 Task: Add Attachment from computer to Card Card0000000401 in Board Board0000000101 in Workspace WS0000000034 in Trello. Add Cover Purple to Card Card0000000401 in Board Board0000000101 in Workspace WS0000000034 in Trello. Add "Move Card To …" Button titled Button0000000401 to "top" of the list "To Do" to Card Card0000000401 in Board Board0000000101 in Workspace WS0000000034 in Trello. Add Description DS0000000401 to Card Card0000000401 in Board Board0000000101 in Workspace WS0000000034 in Trello. Add Comment CM0000000401 to Card Card0000000401 in Board Board0000000101 in Workspace WS0000000034 in Trello
Action: Mouse moved to (521, 552)
Screenshot: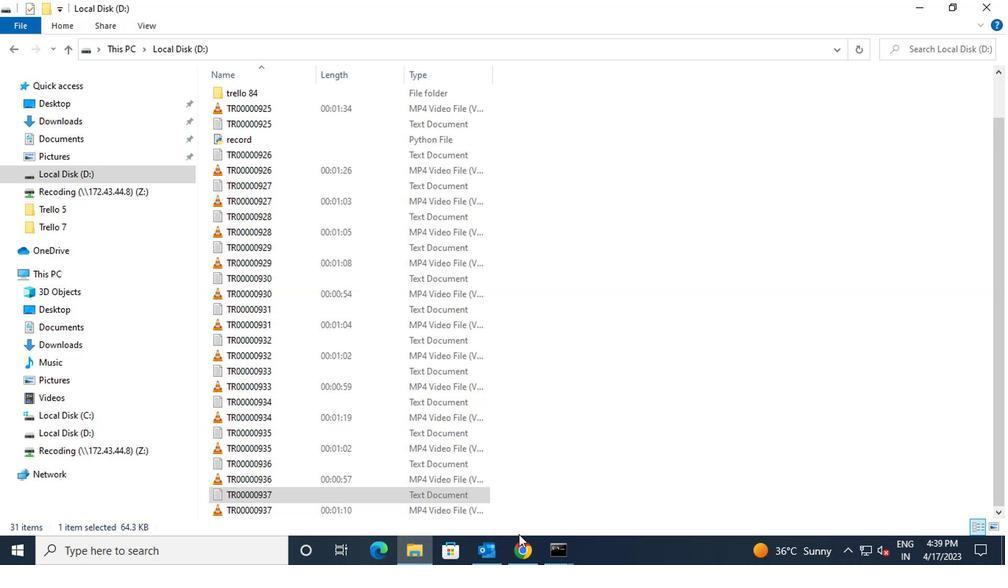 
Action: Mouse pressed left at (521, 552)
Screenshot: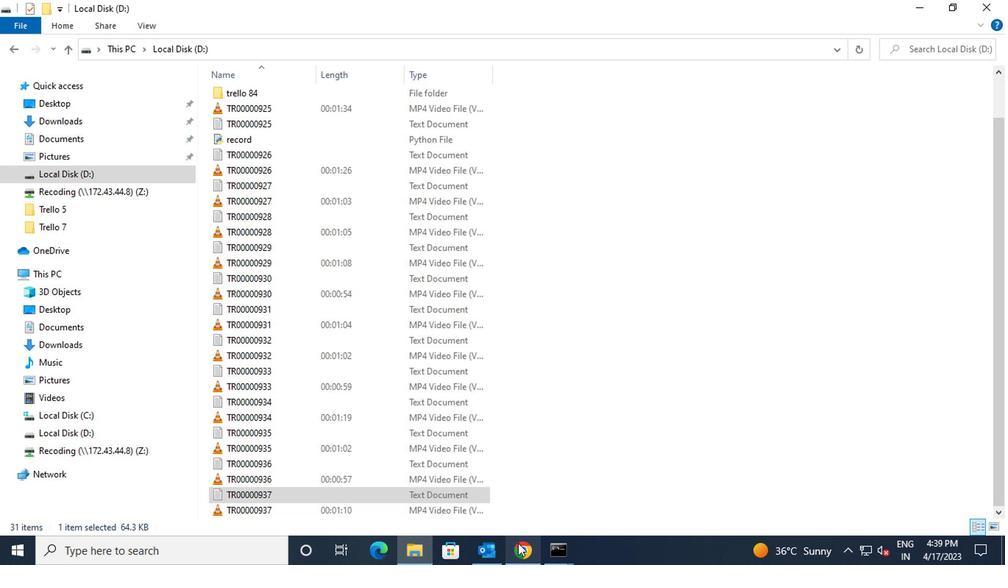 
Action: Mouse moved to (323, 225)
Screenshot: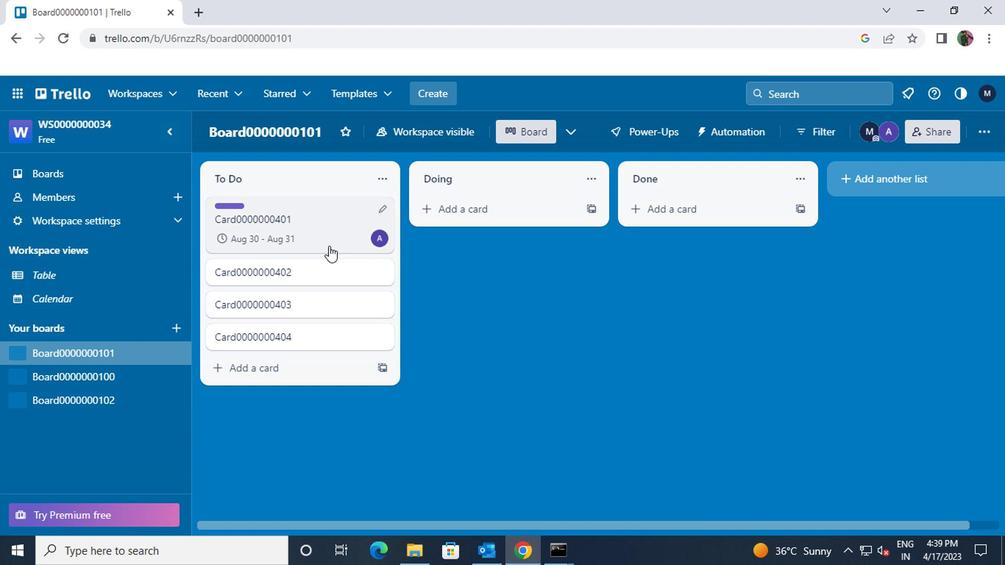
Action: Mouse pressed left at (323, 225)
Screenshot: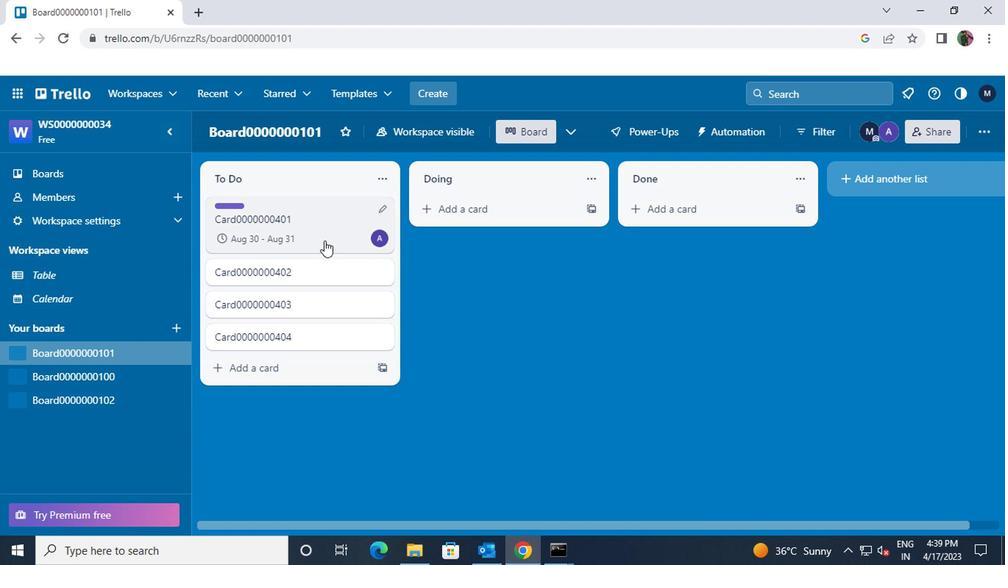 
Action: Mouse moved to (671, 329)
Screenshot: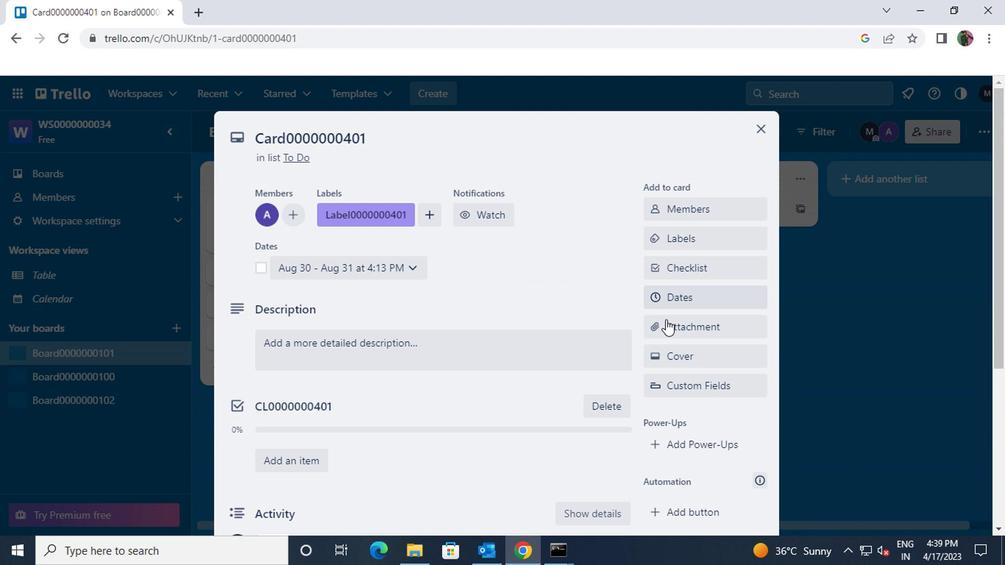 
Action: Mouse pressed left at (671, 329)
Screenshot: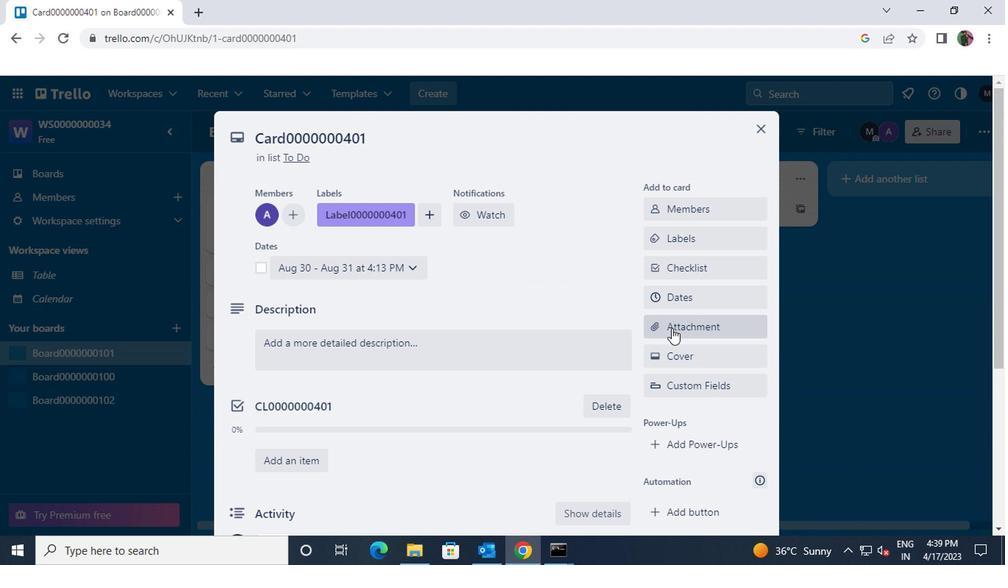 
Action: Mouse moved to (694, 153)
Screenshot: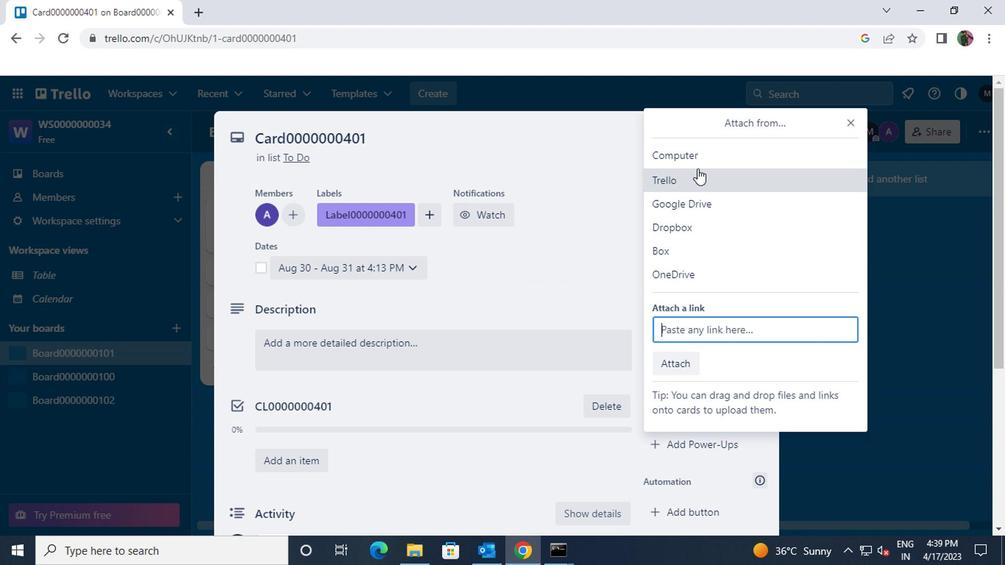 
Action: Mouse pressed left at (694, 153)
Screenshot: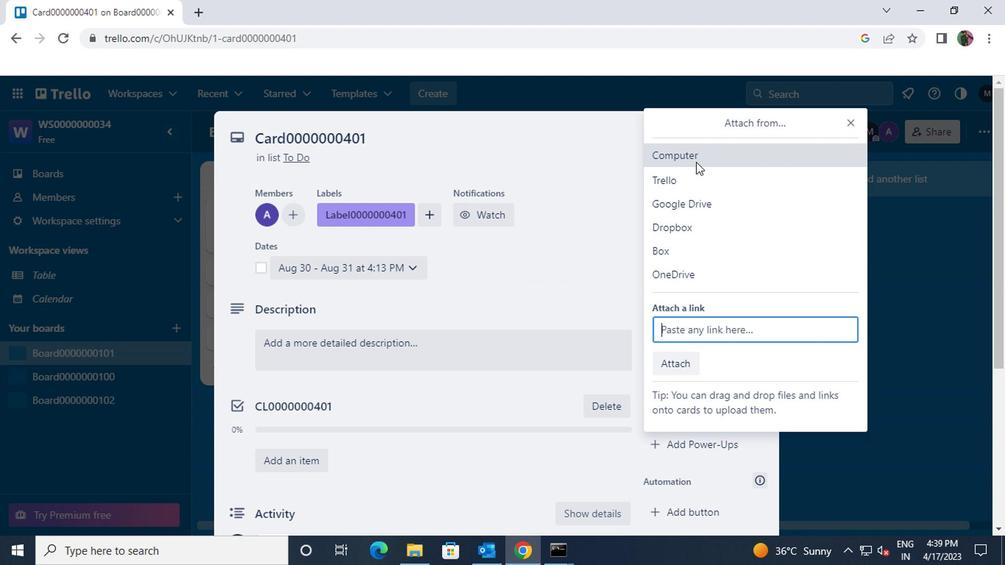 
Action: Mouse moved to (434, 150)
Screenshot: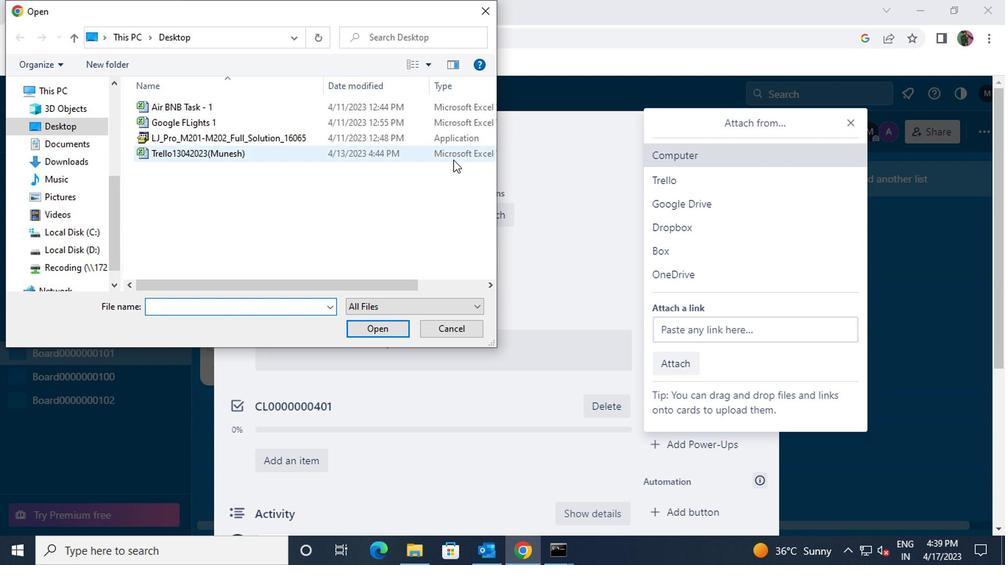 
Action: Mouse pressed left at (434, 150)
Screenshot: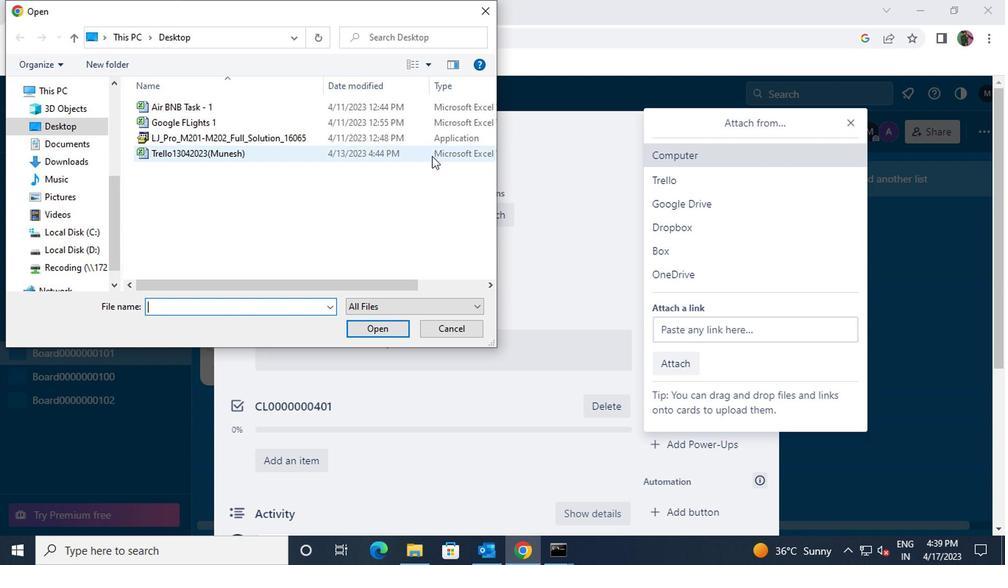 
Action: Mouse moved to (387, 335)
Screenshot: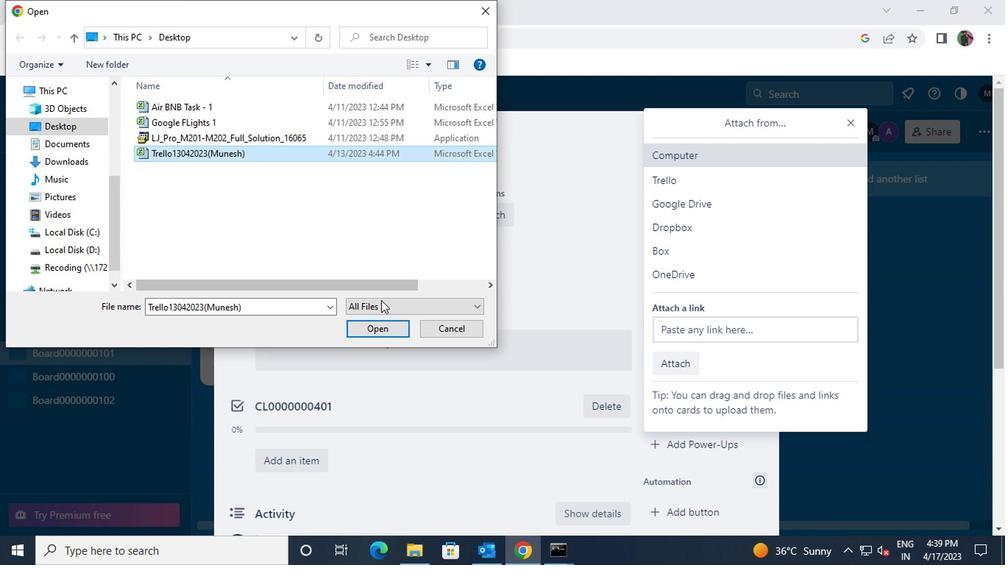 
Action: Mouse pressed left at (387, 335)
Screenshot: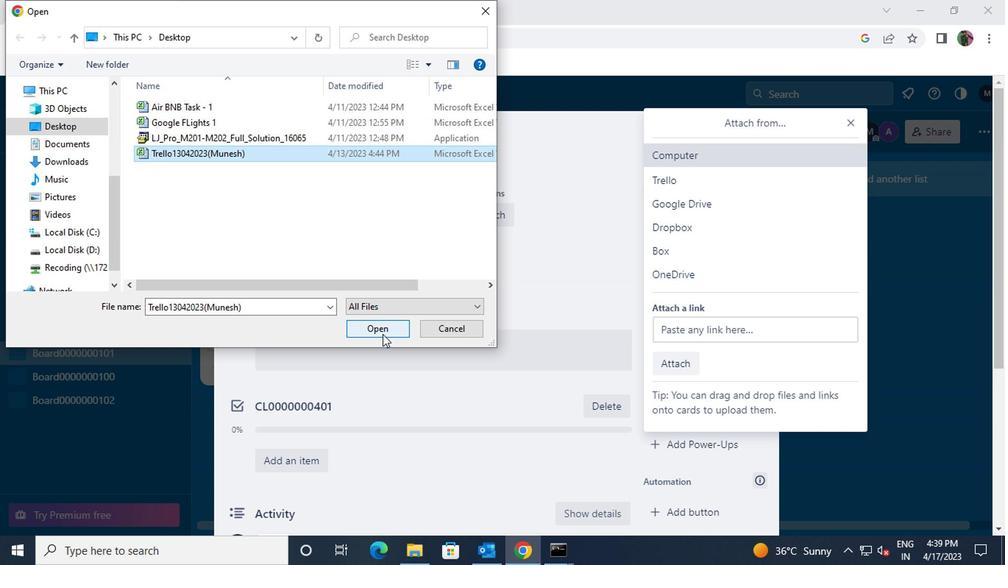 
Action: Mouse moved to (686, 349)
Screenshot: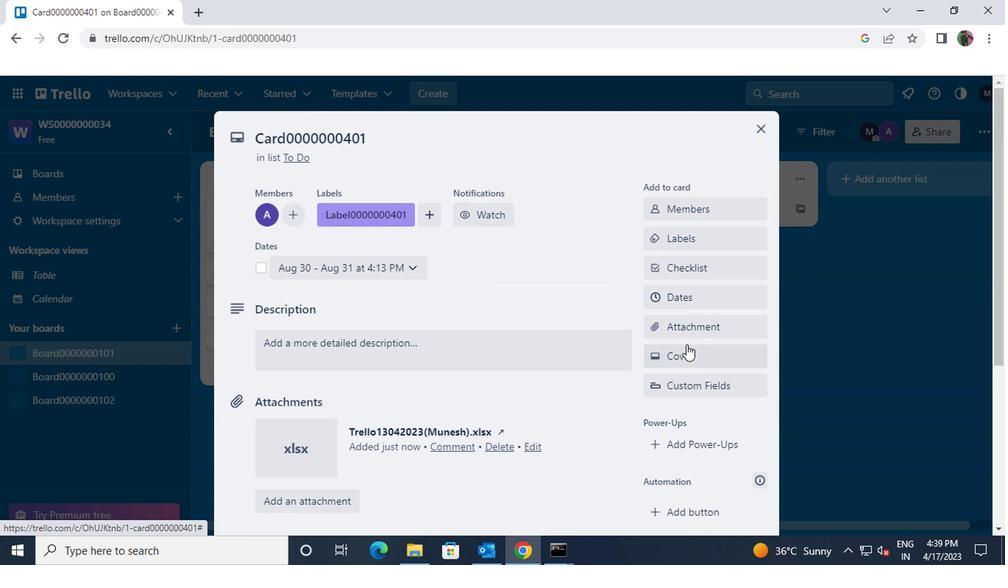 
Action: Mouse pressed left at (686, 349)
Screenshot: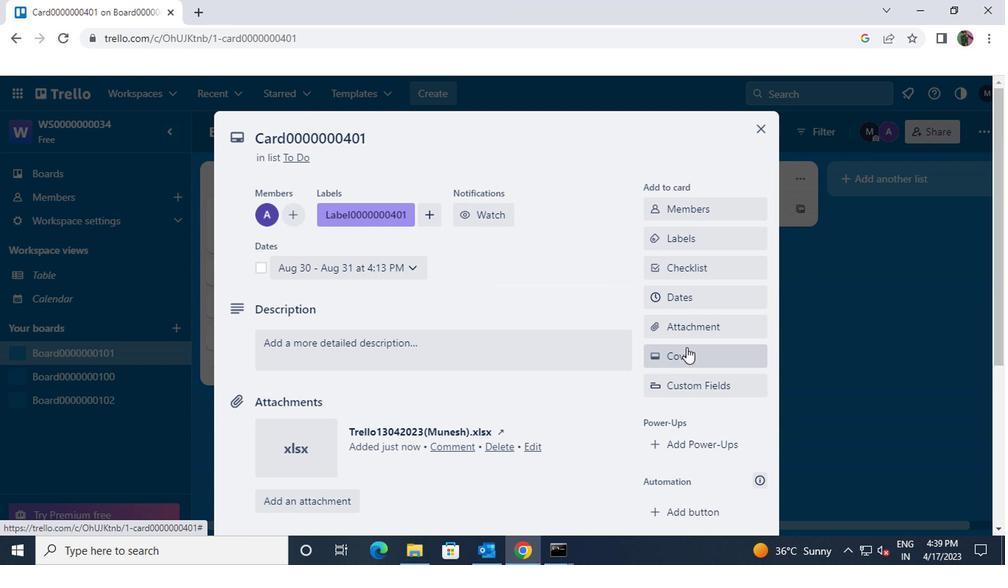 
Action: Mouse moved to (820, 256)
Screenshot: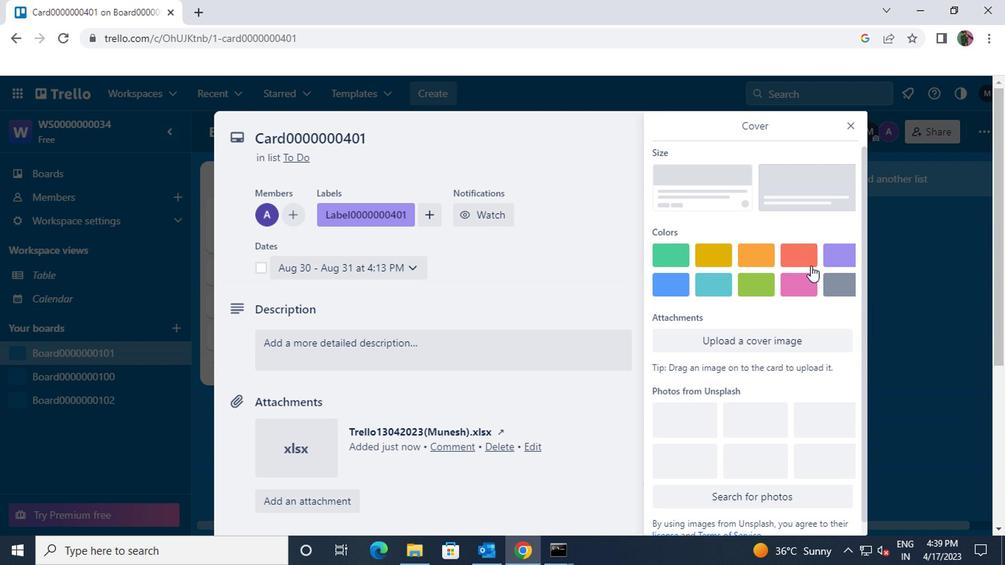
Action: Mouse pressed left at (820, 256)
Screenshot: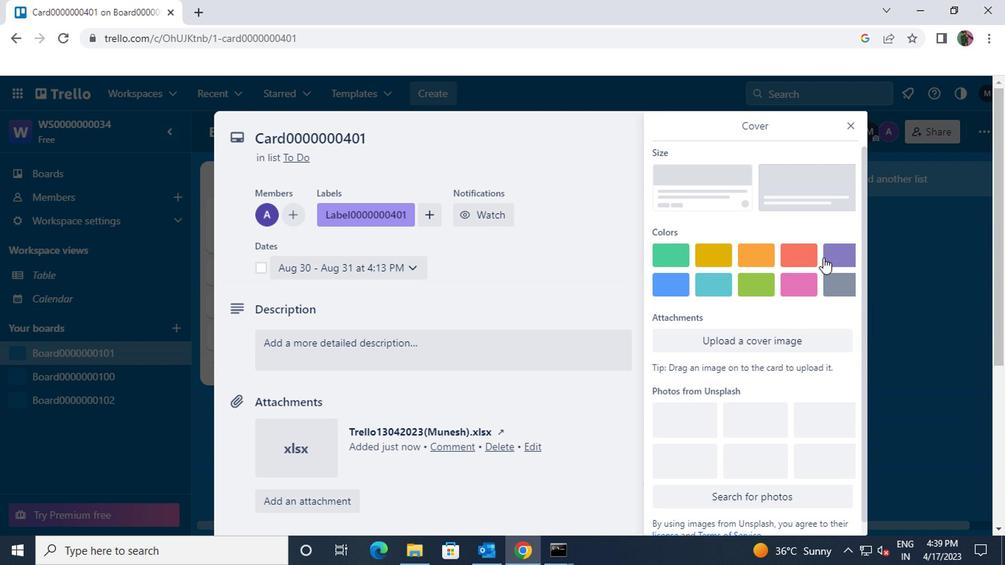 
Action: Mouse moved to (843, 121)
Screenshot: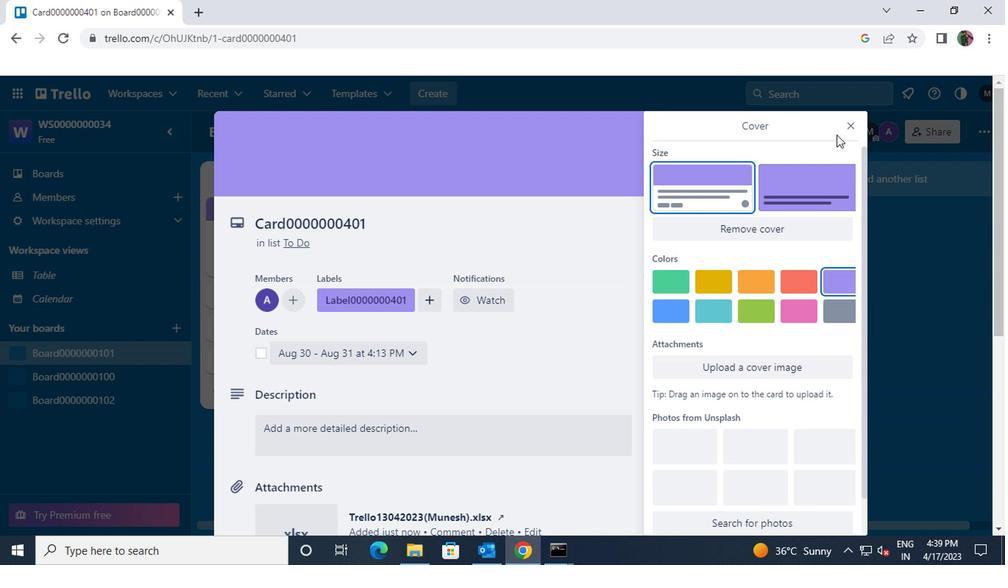 
Action: Mouse pressed left at (843, 121)
Screenshot: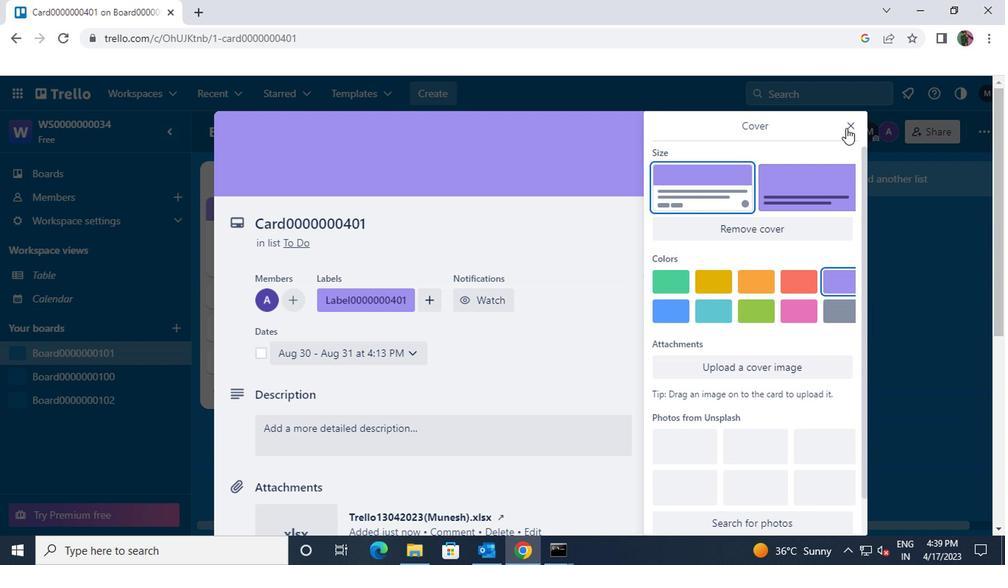 
Action: Mouse moved to (708, 340)
Screenshot: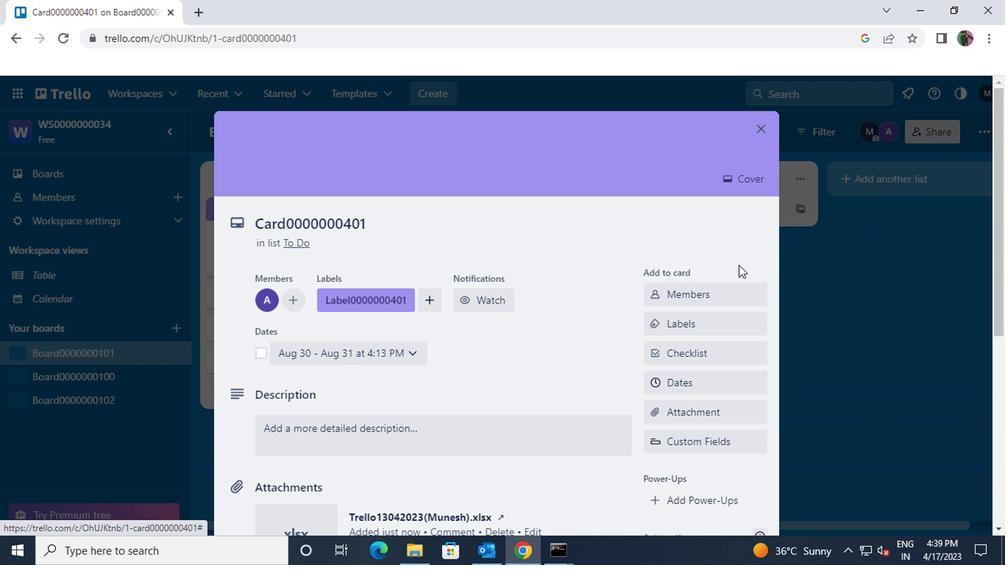 
Action: Mouse scrolled (708, 339) with delta (0, 0)
Screenshot: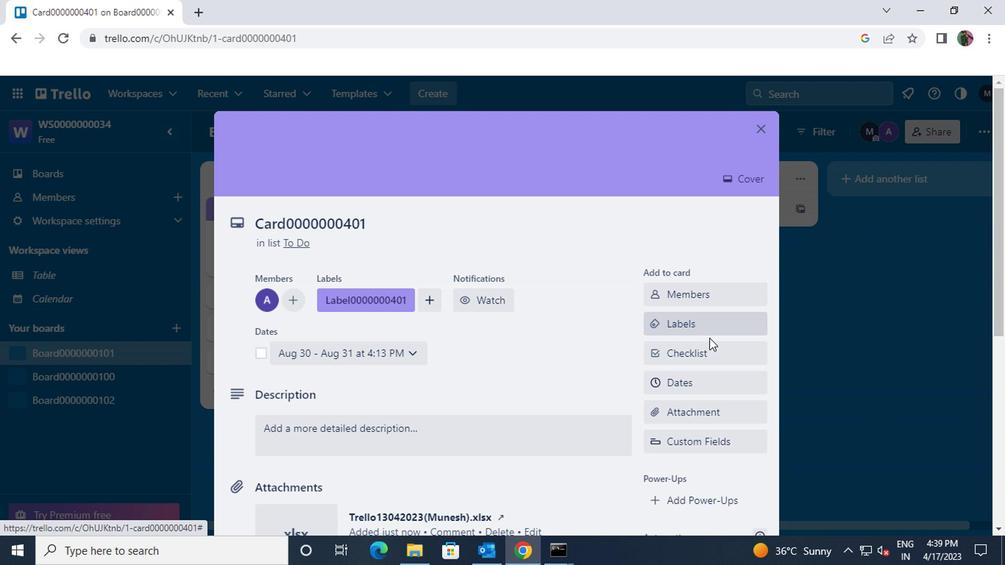 
Action: Mouse scrolled (708, 339) with delta (0, 0)
Screenshot: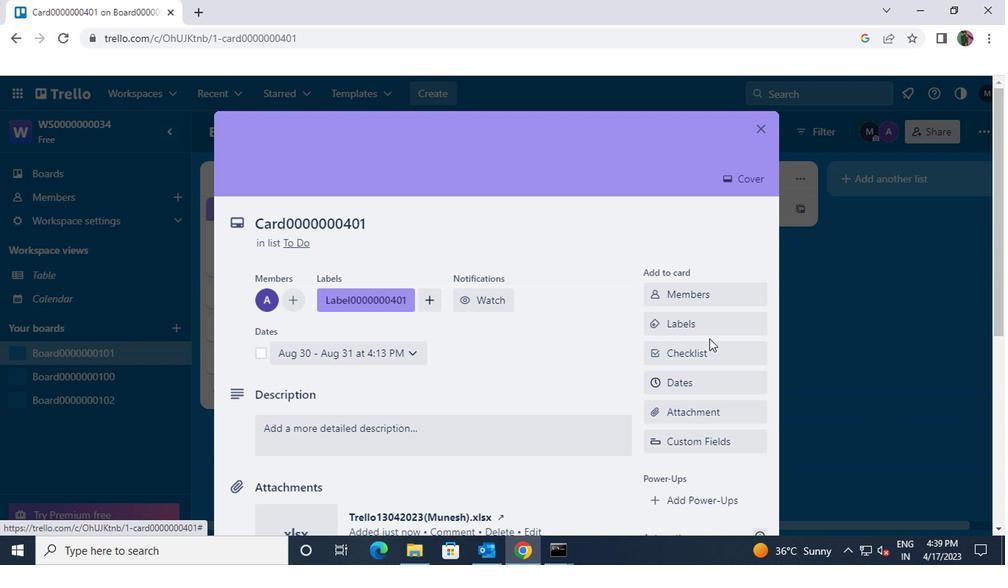 
Action: Mouse scrolled (708, 339) with delta (0, 0)
Screenshot: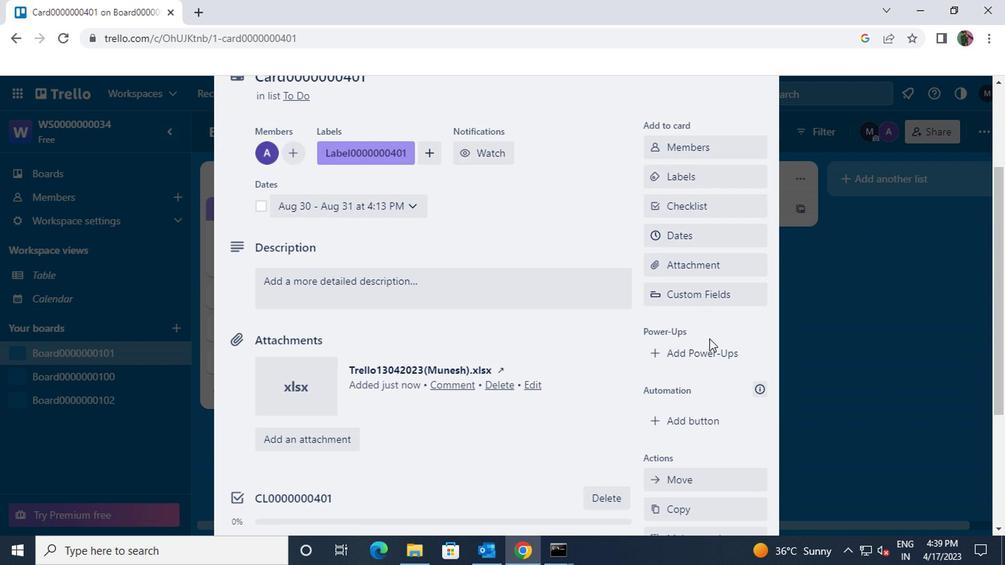 
Action: Mouse moved to (696, 346)
Screenshot: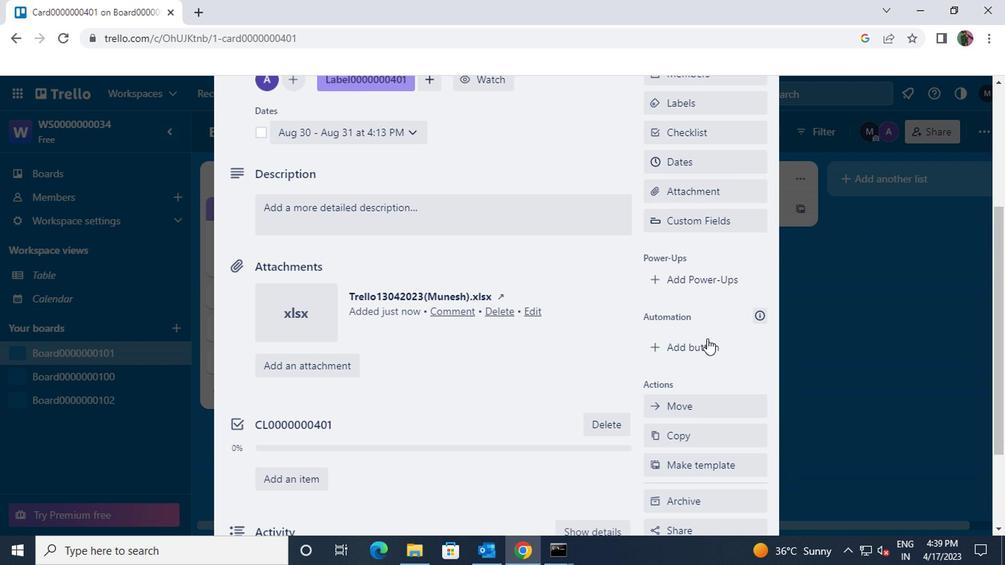 
Action: Mouse pressed left at (696, 346)
Screenshot: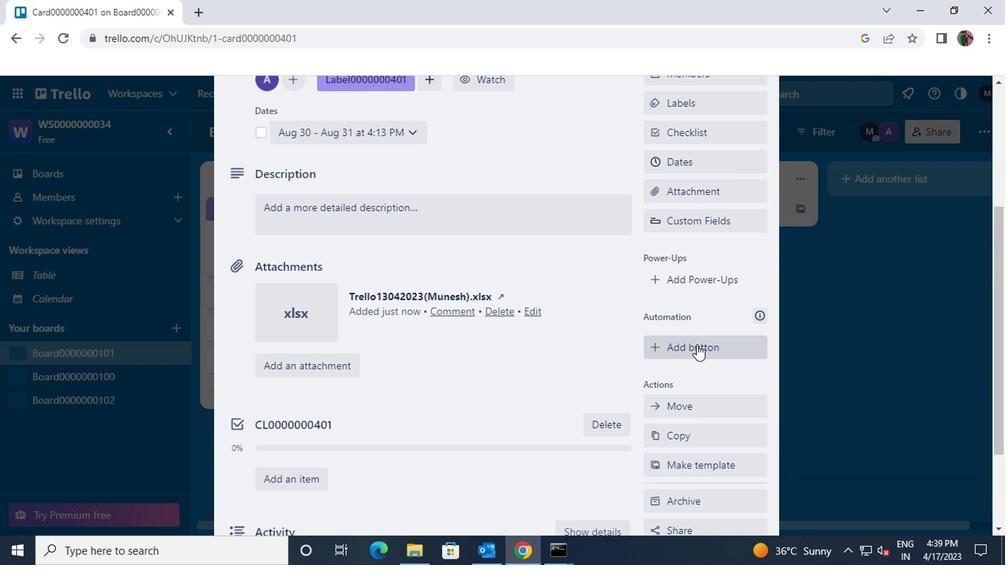 
Action: Mouse moved to (687, 189)
Screenshot: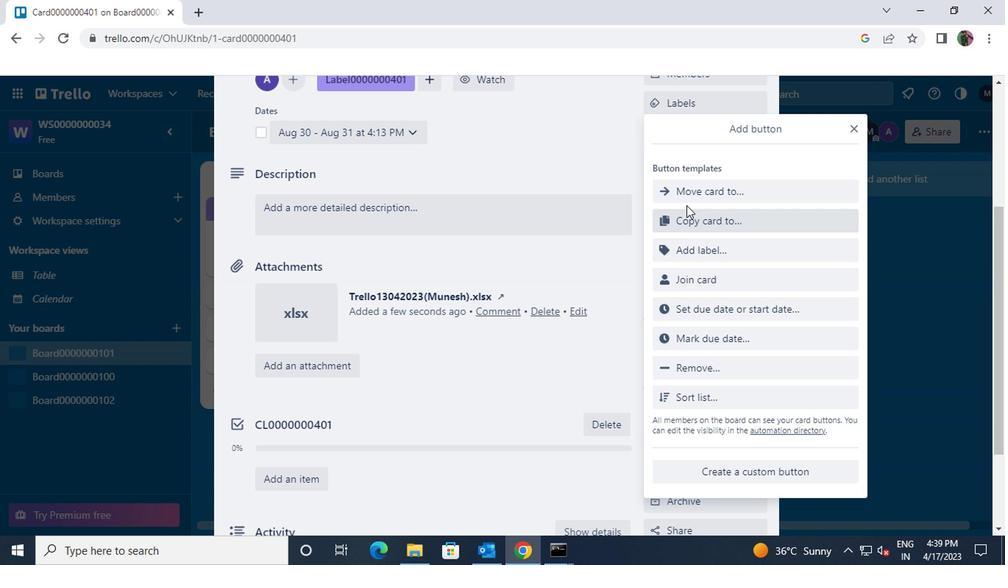
Action: Mouse pressed left at (687, 189)
Screenshot: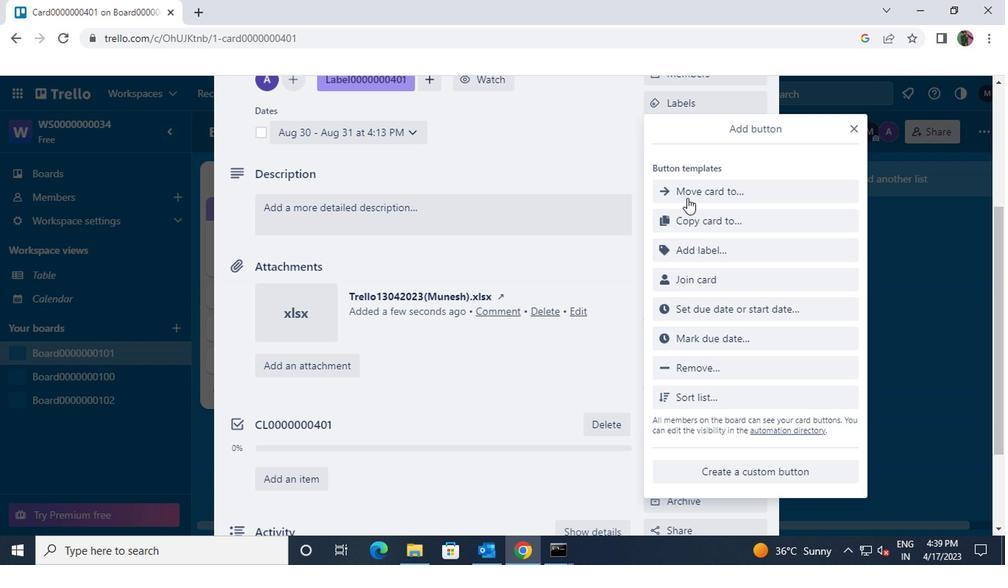 
Action: Mouse moved to (693, 187)
Screenshot: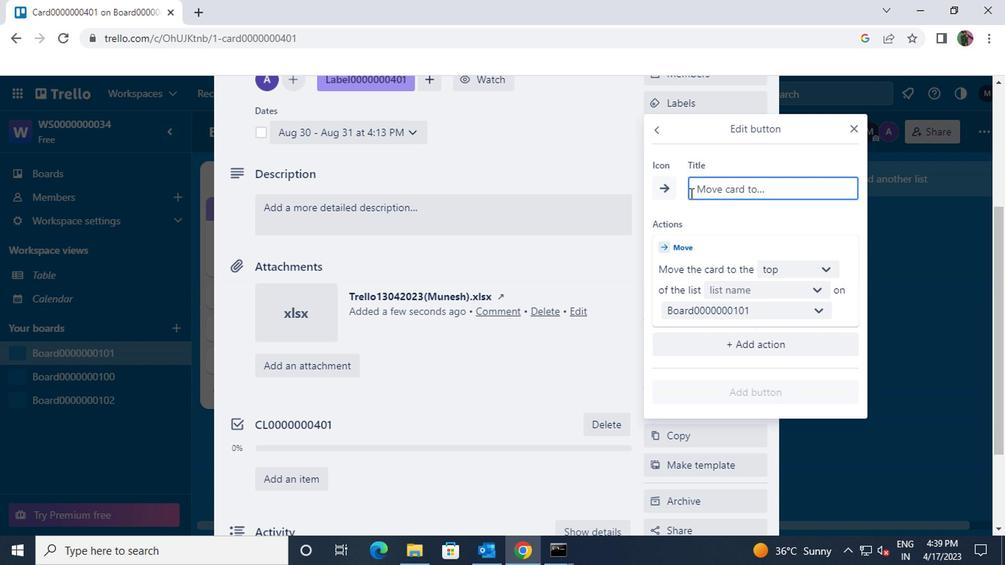 
Action: Mouse pressed left at (693, 187)
Screenshot: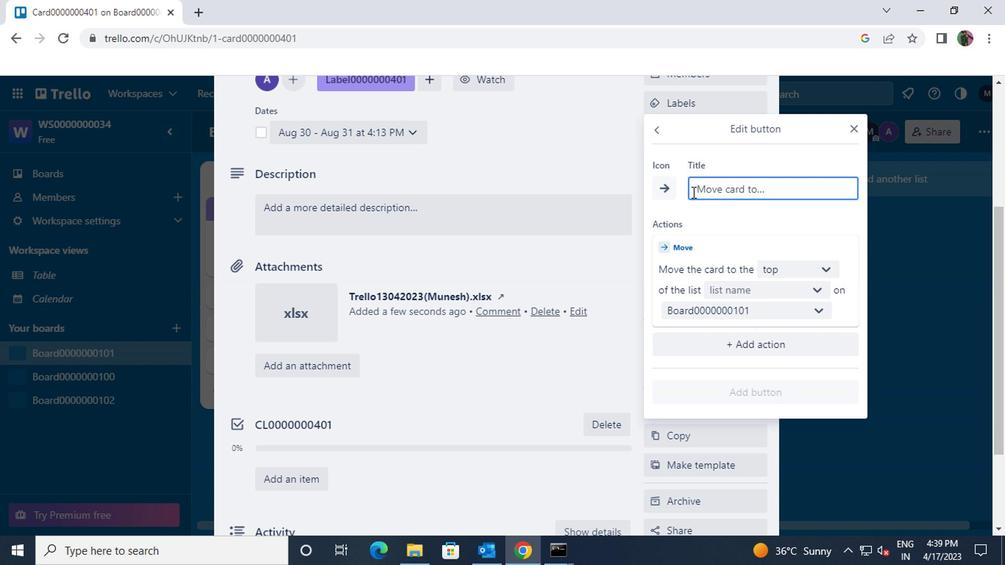 
Action: Key pressed <Key.shift>BUTTON0000000401
Screenshot: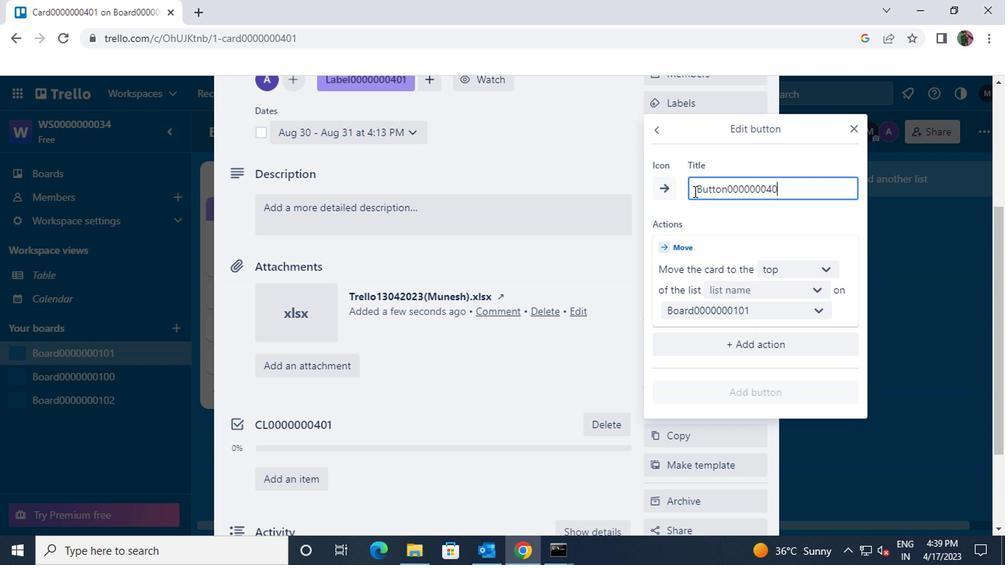 
Action: Mouse moved to (815, 274)
Screenshot: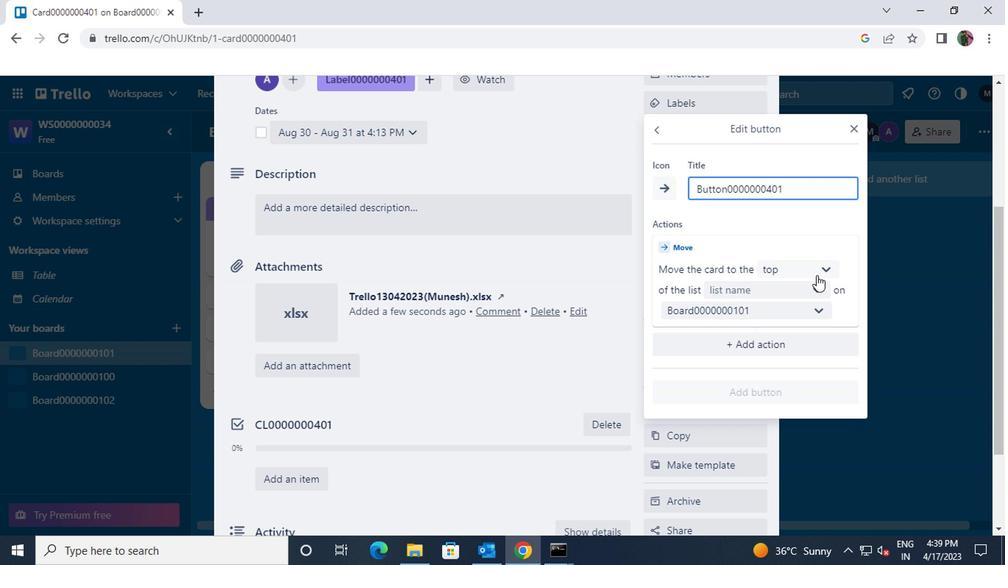 
Action: Mouse pressed left at (815, 274)
Screenshot: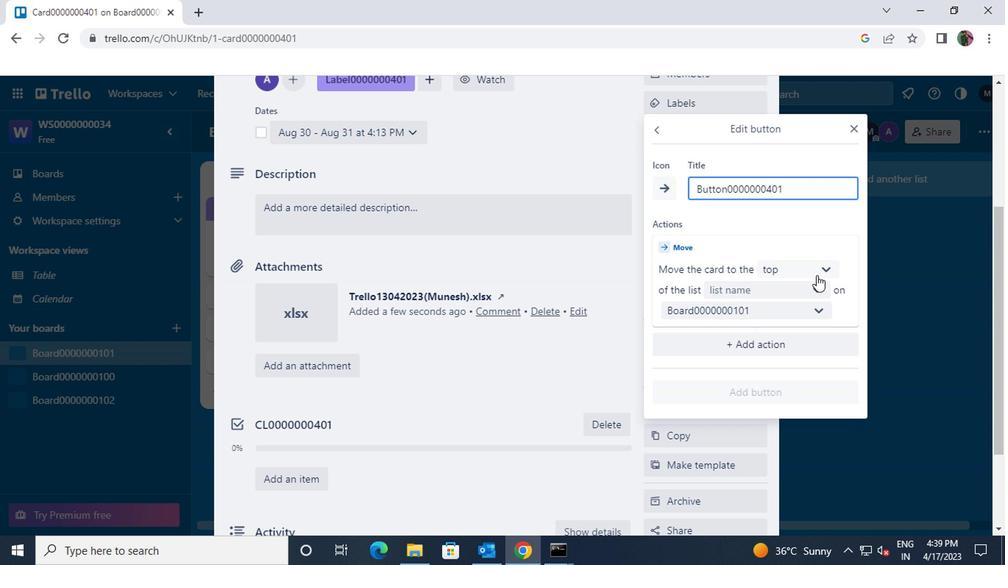 
Action: Mouse moved to (808, 286)
Screenshot: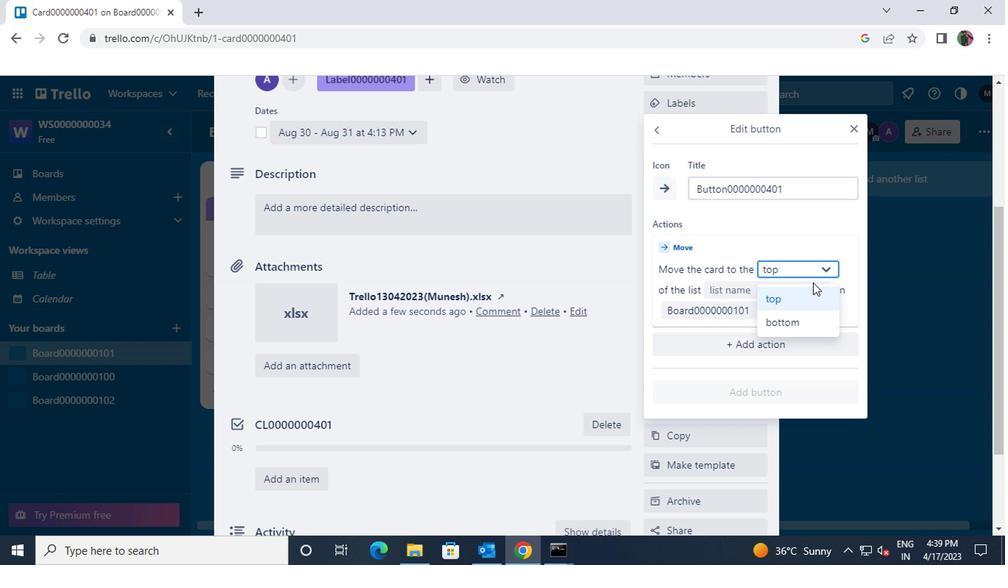 
Action: Mouse pressed left at (808, 286)
Screenshot: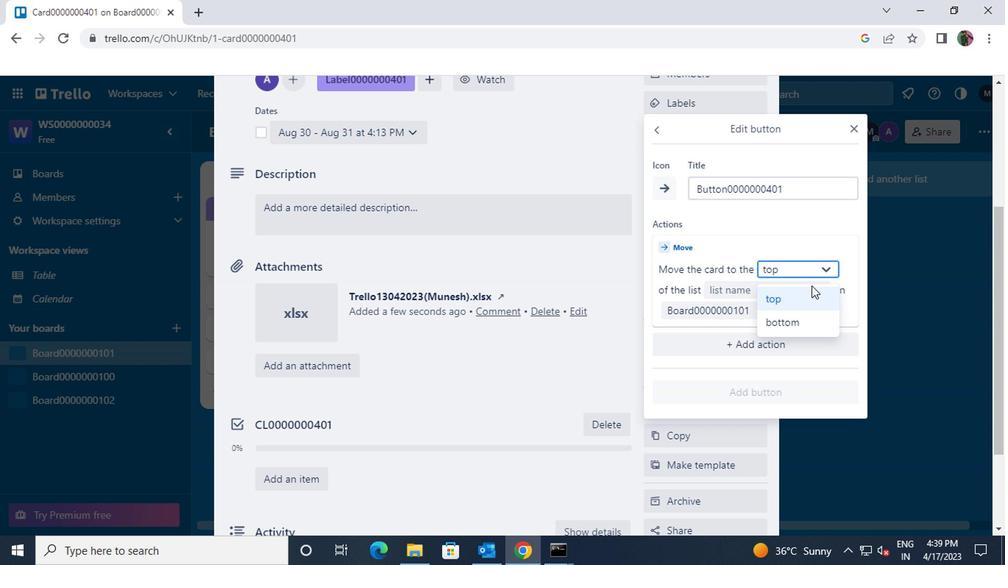 
Action: Mouse moved to (805, 294)
Screenshot: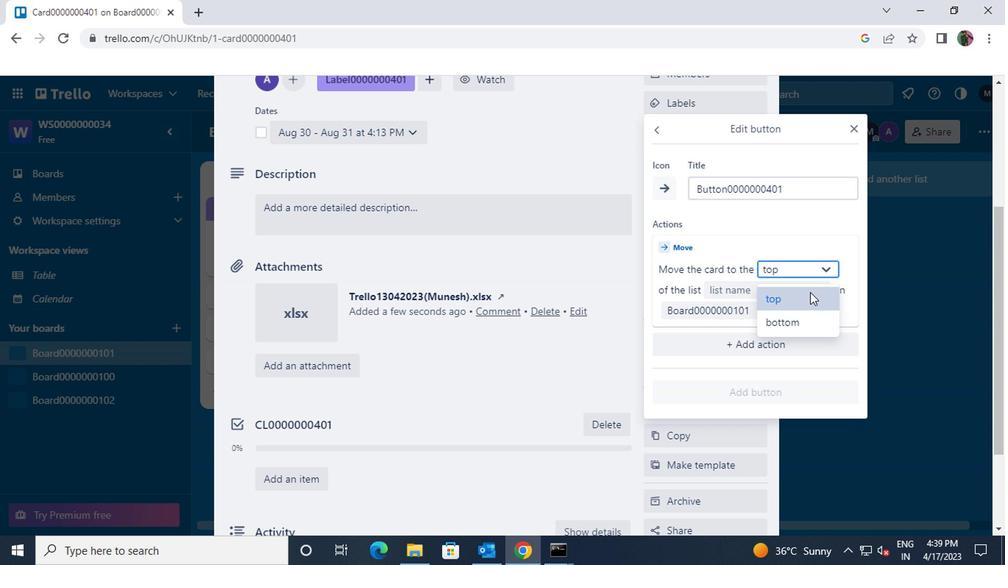 
Action: Mouse pressed left at (805, 294)
Screenshot: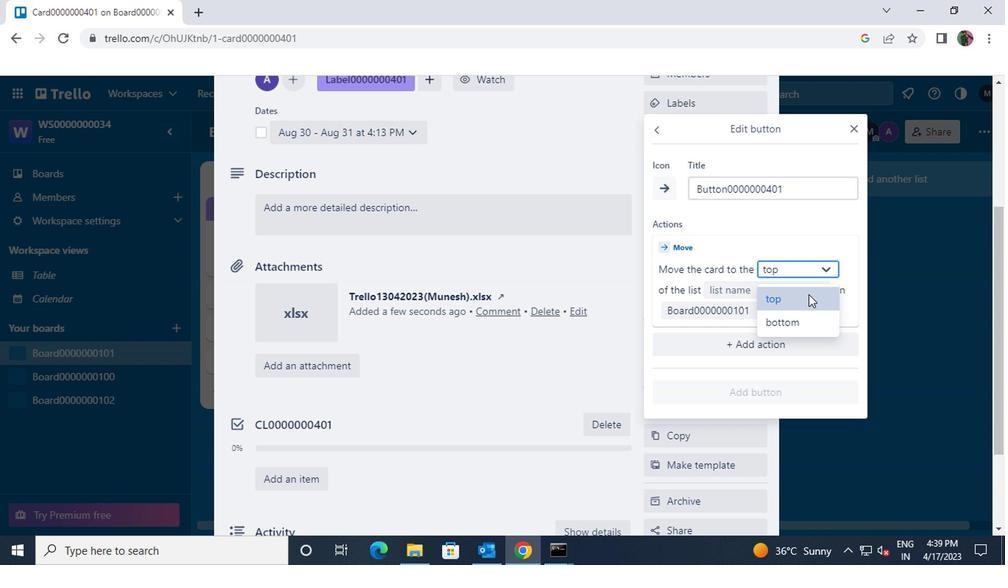 
Action: Mouse moved to (811, 288)
Screenshot: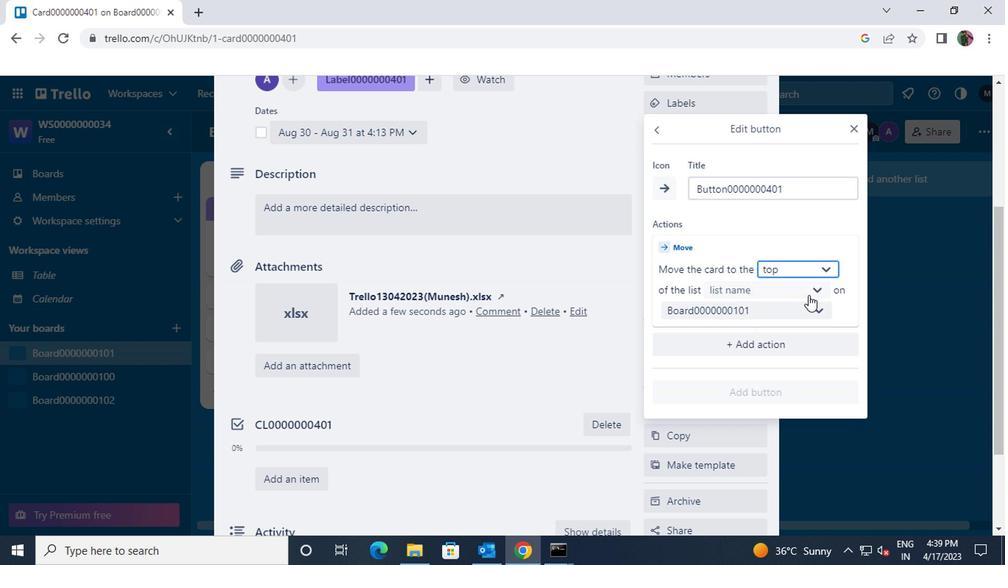 
Action: Mouse pressed left at (811, 288)
Screenshot: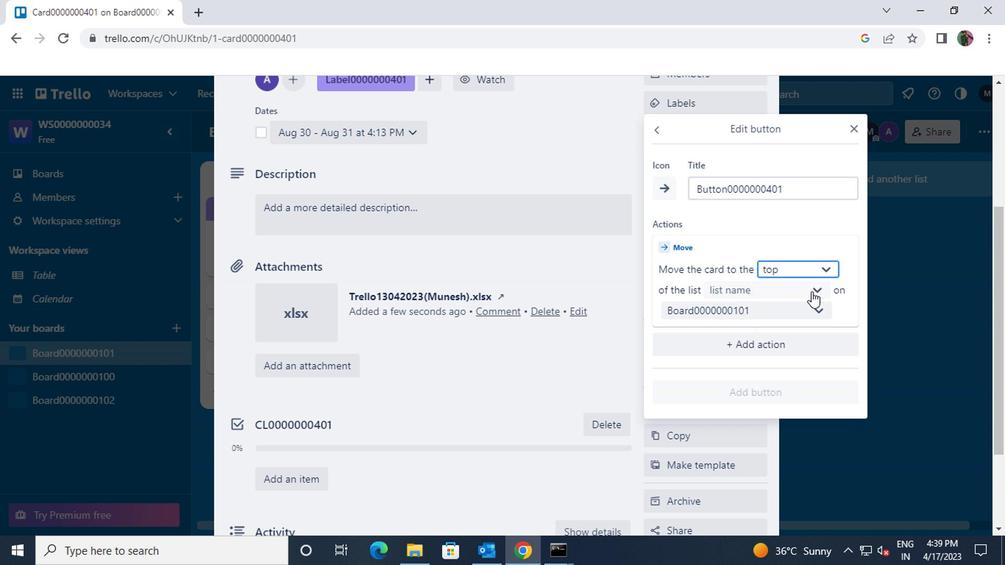 
Action: Mouse moved to (786, 325)
Screenshot: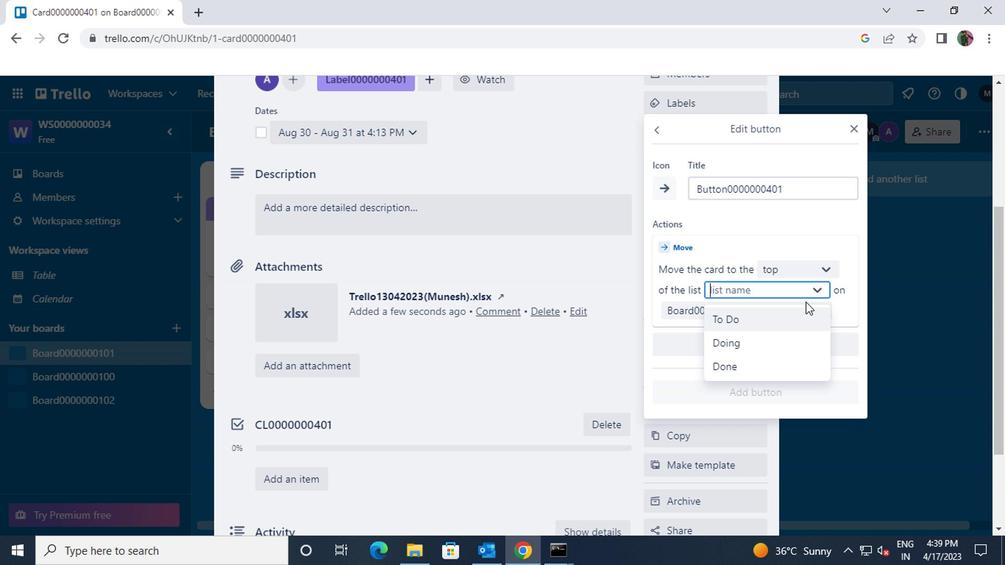 
Action: Mouse pressed left at (786, 325)
Screenshot: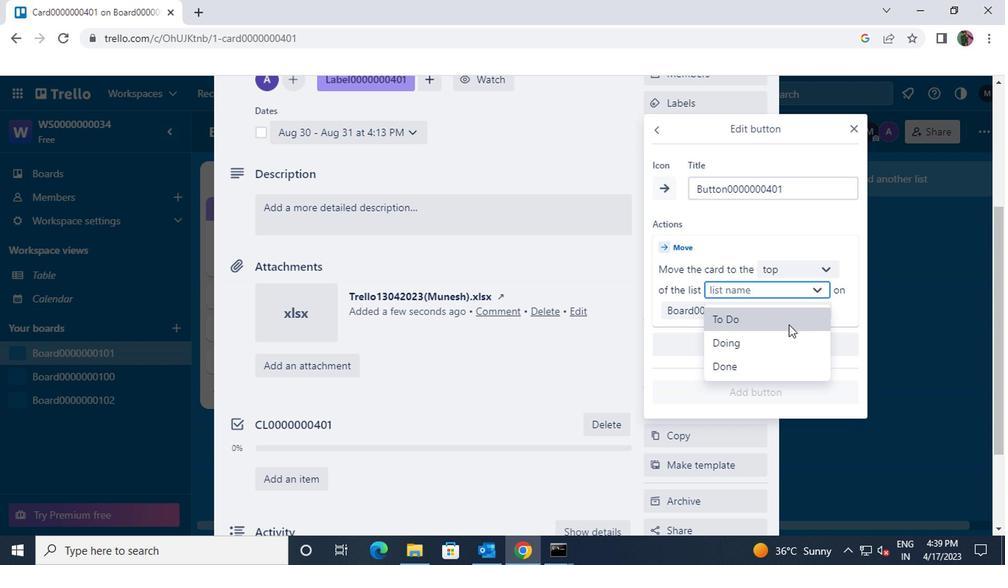 
Action: Mouse moved to (772, 390)
Screenshot: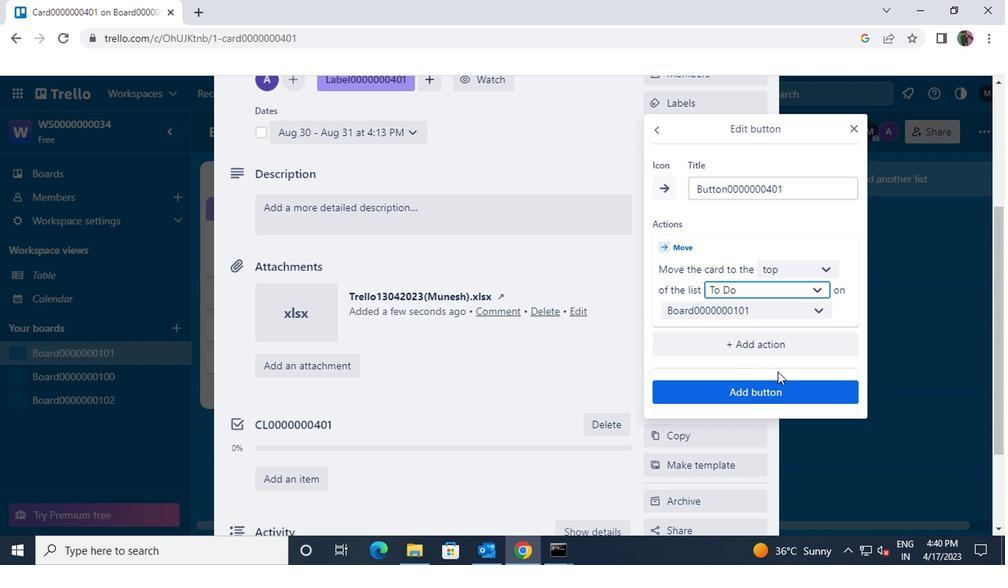 
Action: Mouse pressed left at (772, 390)
Screenshot: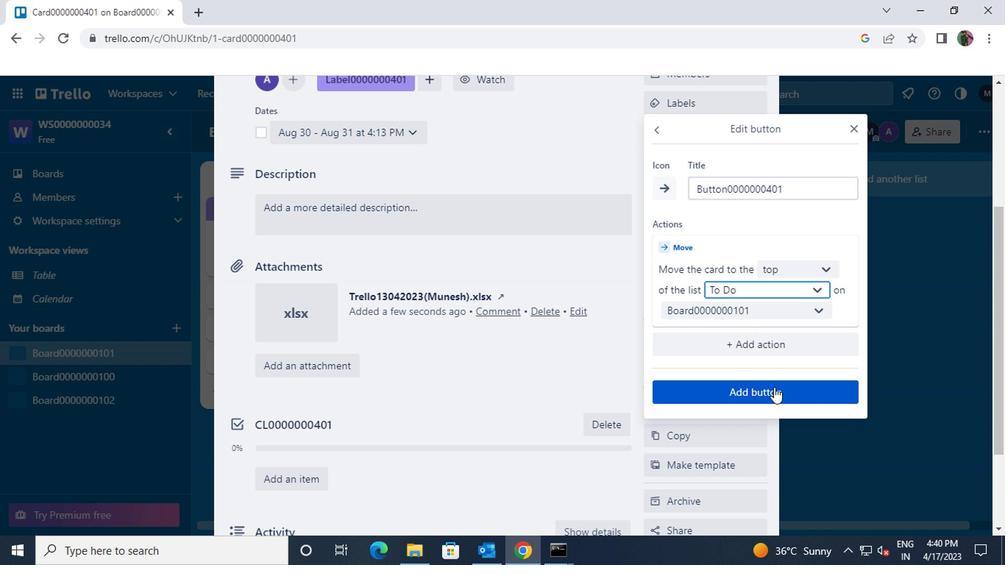 
Action: Mouse moved to (742, 363)
Screenshot: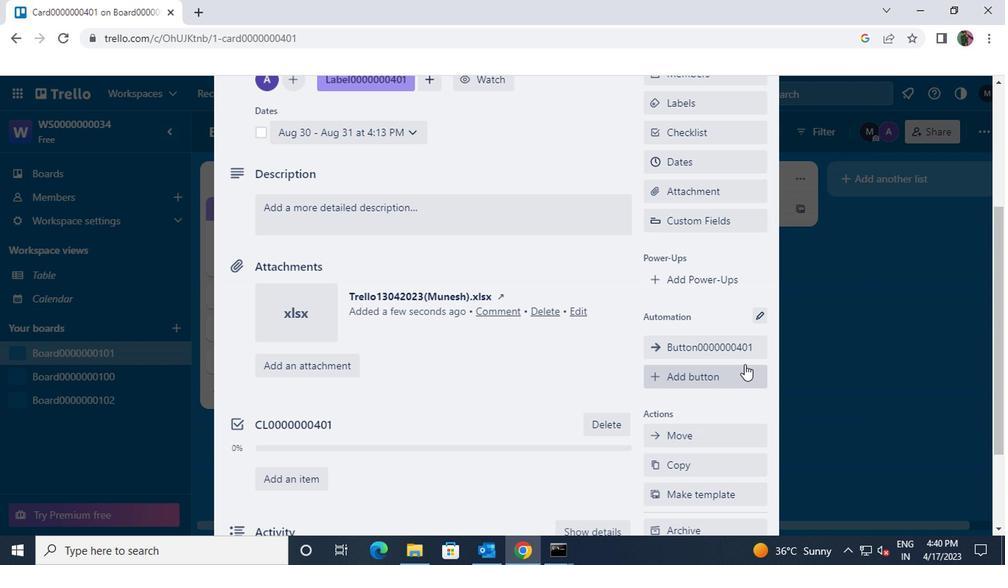 
Action: Mouse scrolled (742, 364) with delta (0, 1)
Screenshot: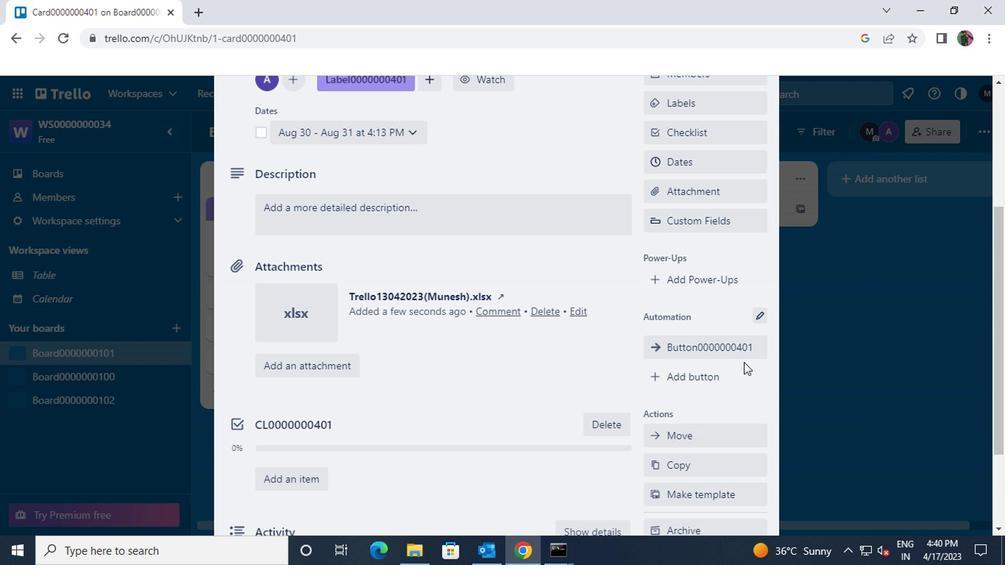 
Action: Mouse moved to (742, 363)
Screenshot: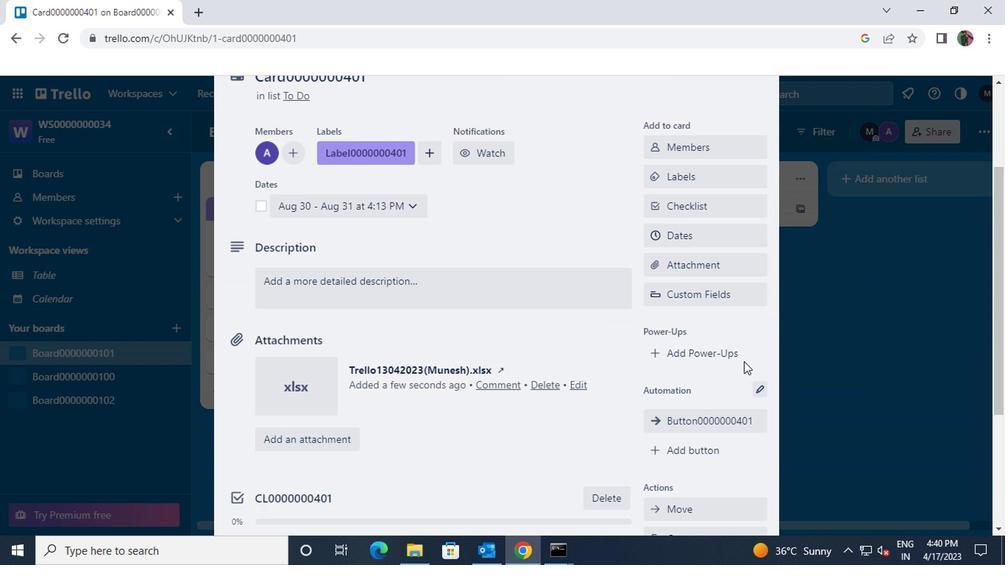 
Action: Mouse scrolled (742, 363) with delta (0, 0)
Screenshot: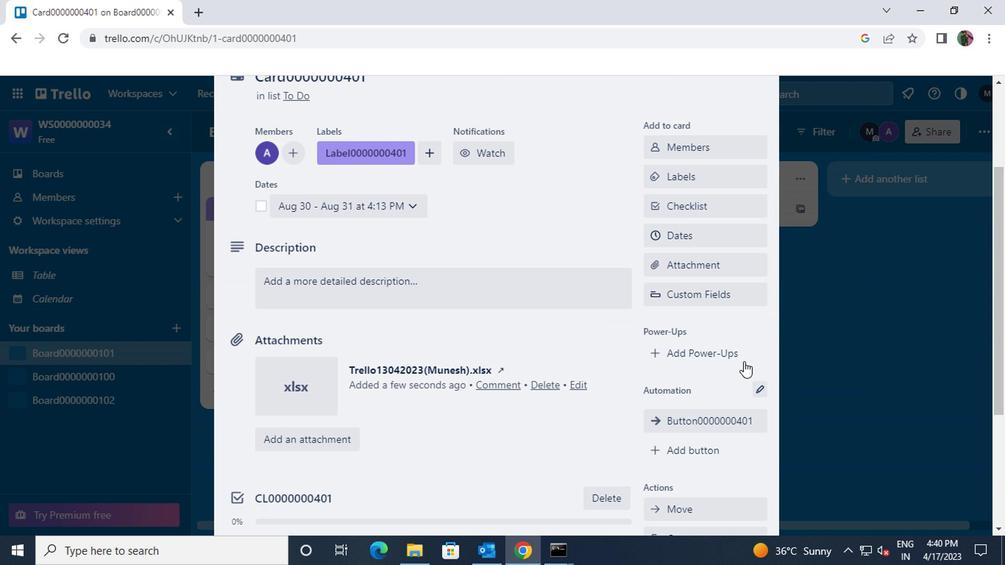 
Action: Mouse moved to (592, 353)
Screenshot: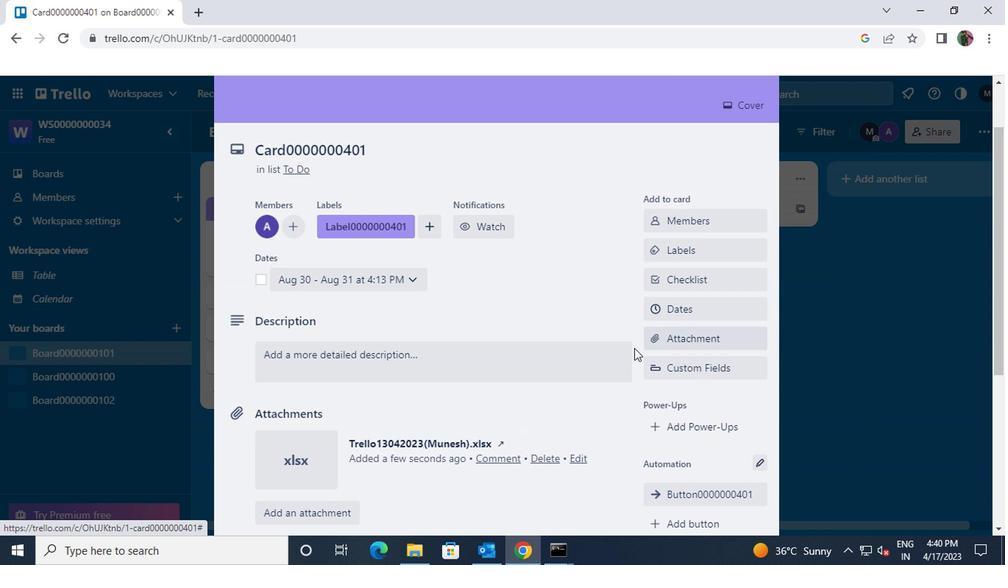 
Action: Mouse pressed left at (592, 353)
Screenshot: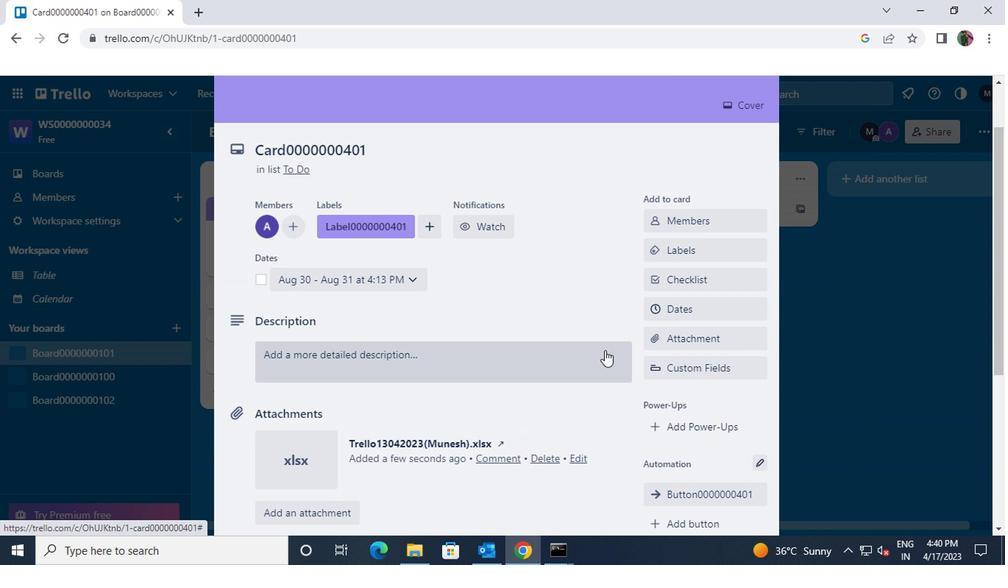 
Action: Key pressed <Key.shift>DS0000000401
Screenshot: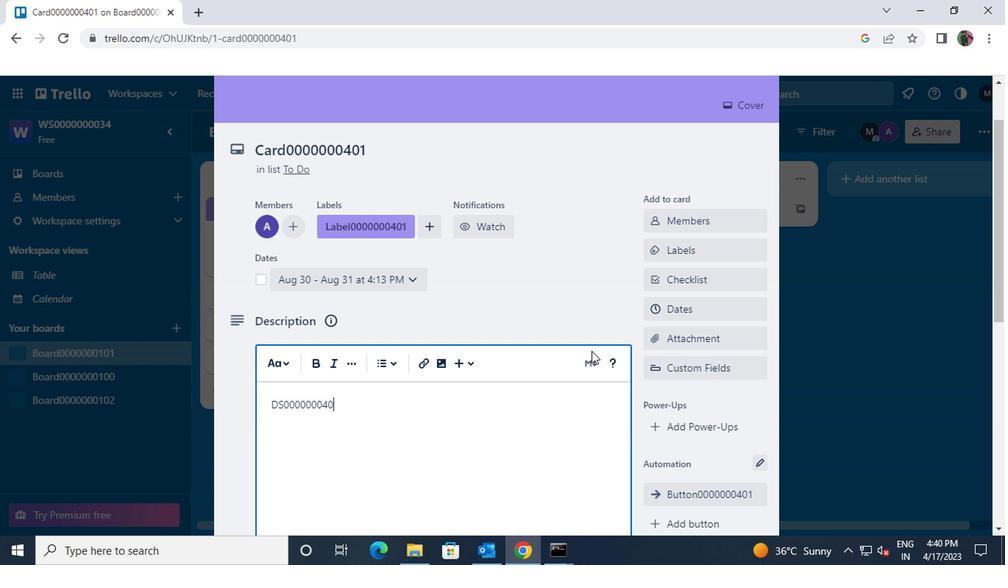 
Action: Mouse moved to (446, 484)
Screenshot: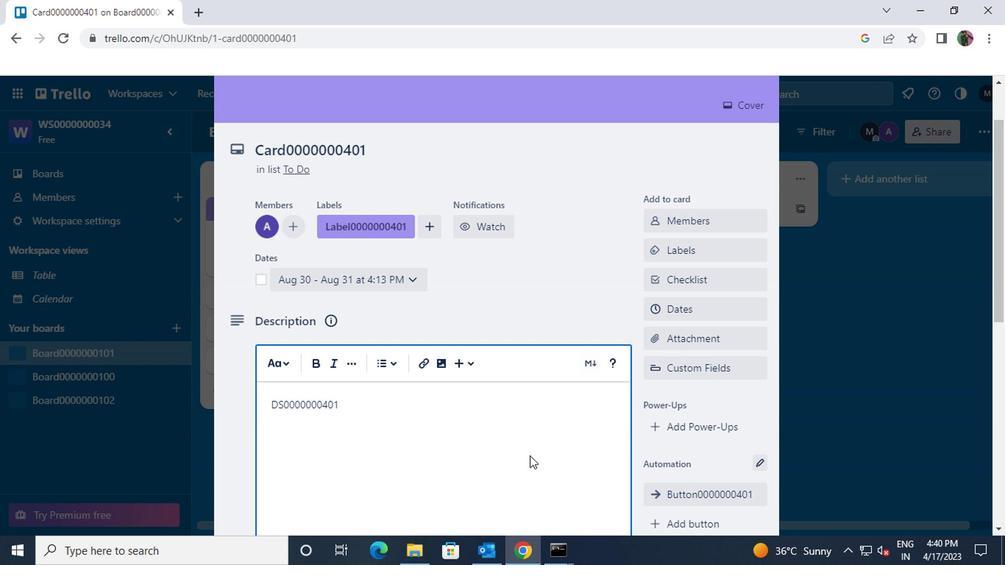
Action: Mouse scrolled (446, 483) with delta (0, -1)
Screenshot: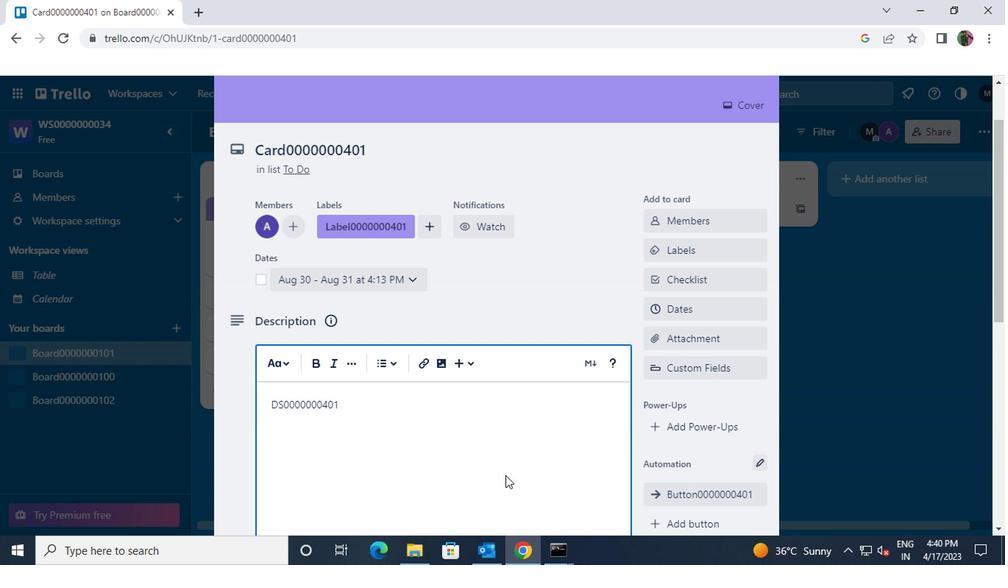 
Action: Mouse moved to (444, 484)
Screenshot: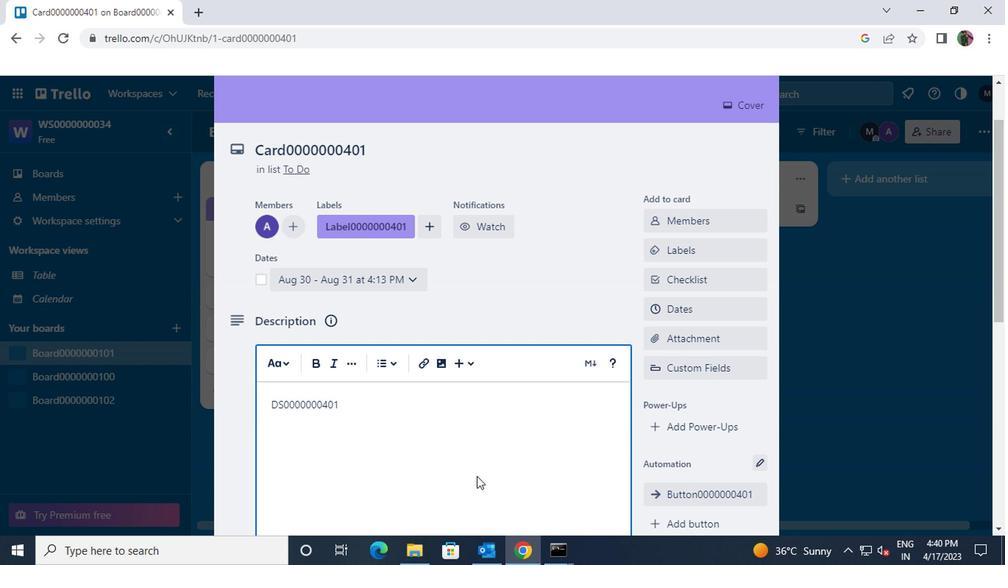
Action: Mouse scrolled (444, 483) with delta (0, -1)
Screenshot: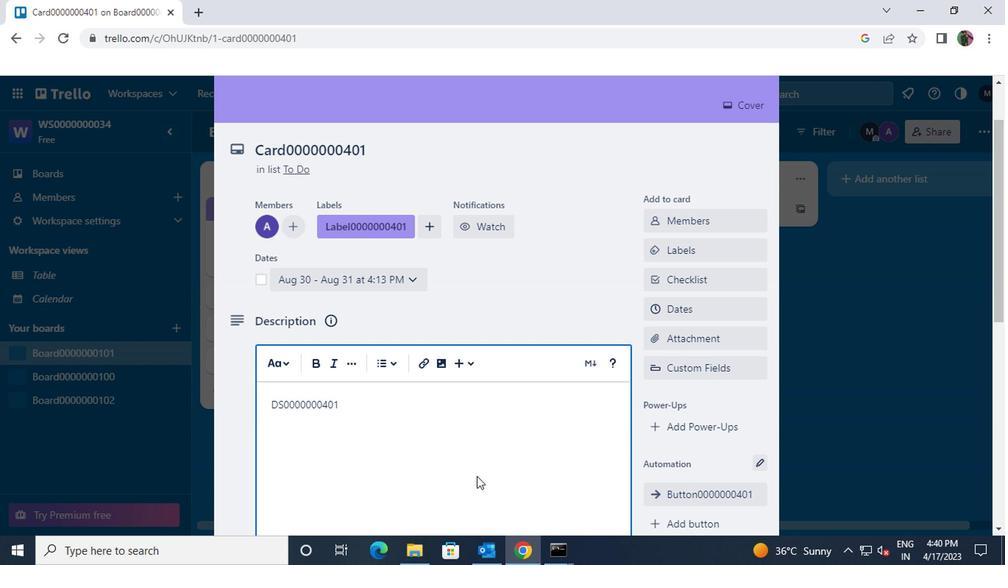 
Action: Mouse moved to (294, 417)
Screenshot: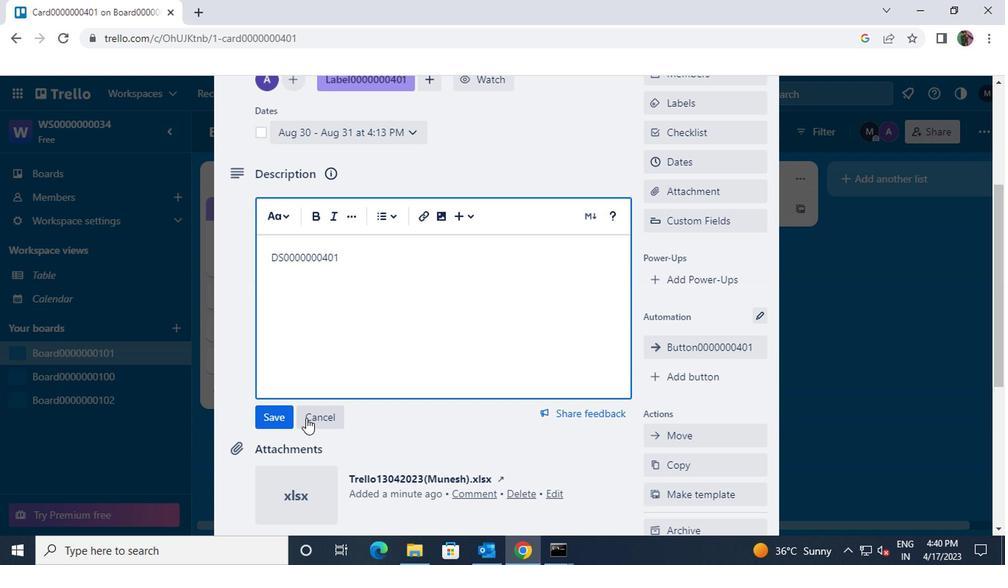 
Action: Mouse pressed left at (294, 417)
Screenshot: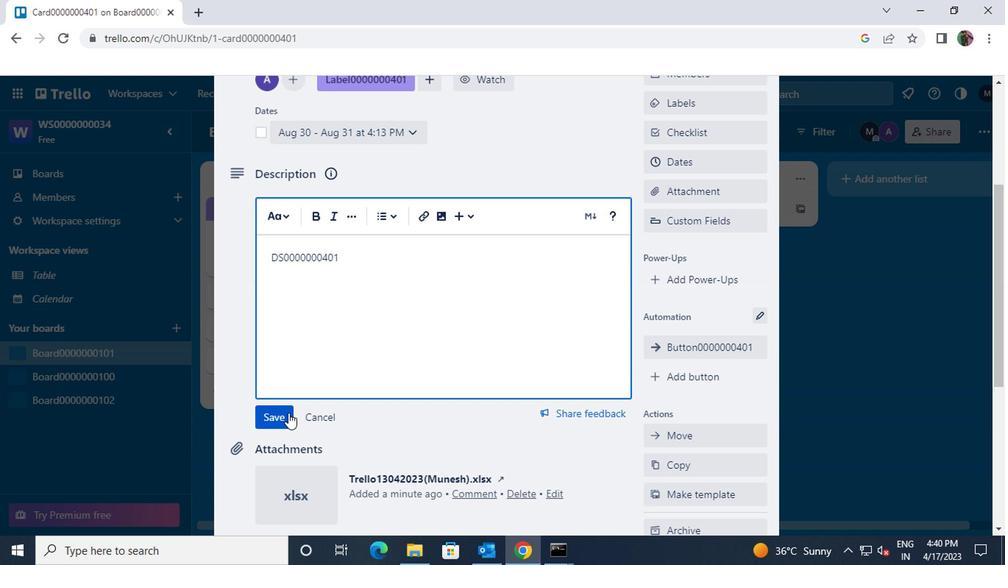 
Action: Mouse moved to (382, 402)
Screenshot: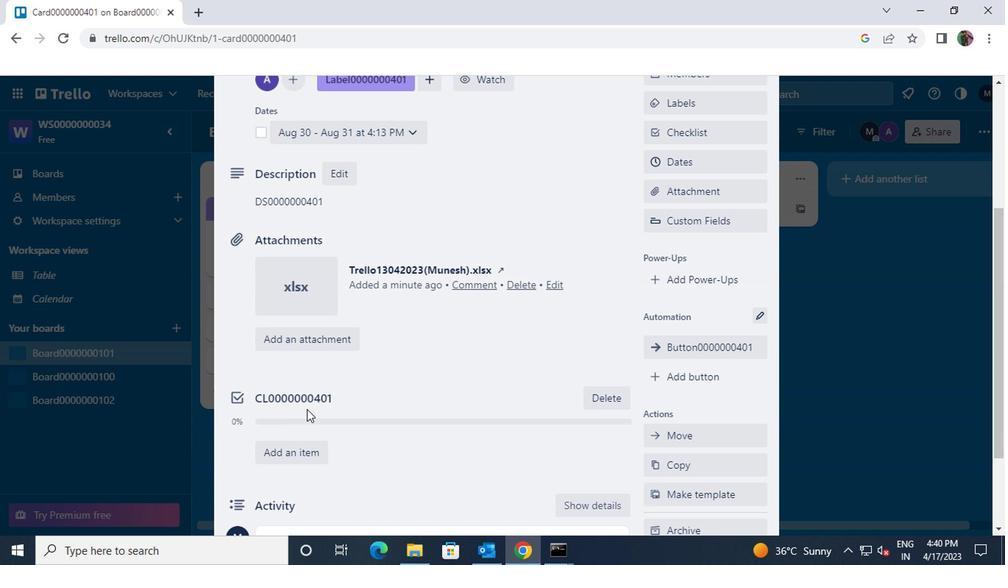 
Action: Mouse scrolled (382, 402) with delta (0, 0)
Screenshot: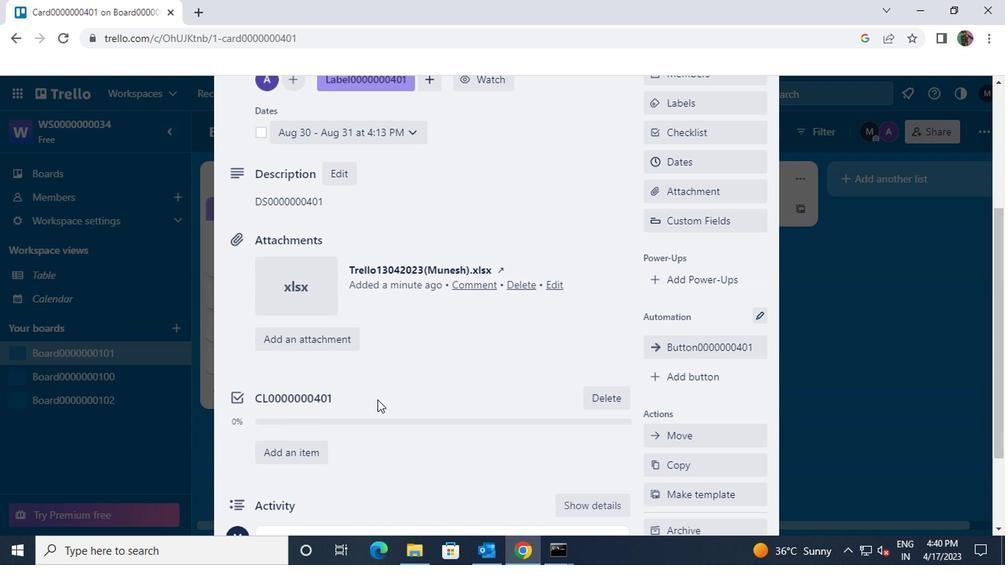 
Action: Mouse scrolled (382, 402) with delta (0, 0)
Screenshot: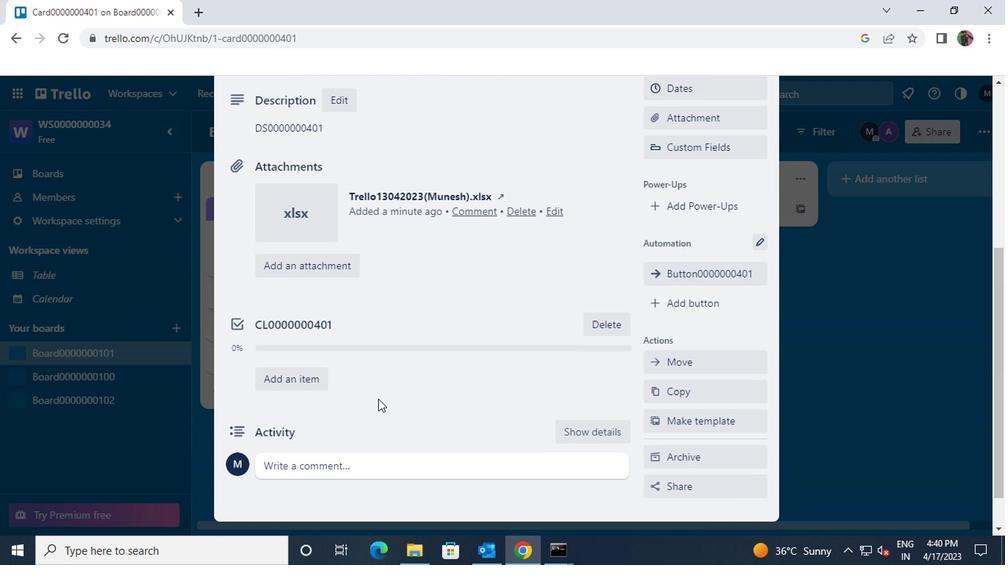 
Action: Mouse moved to (377, 421)
Screenshot: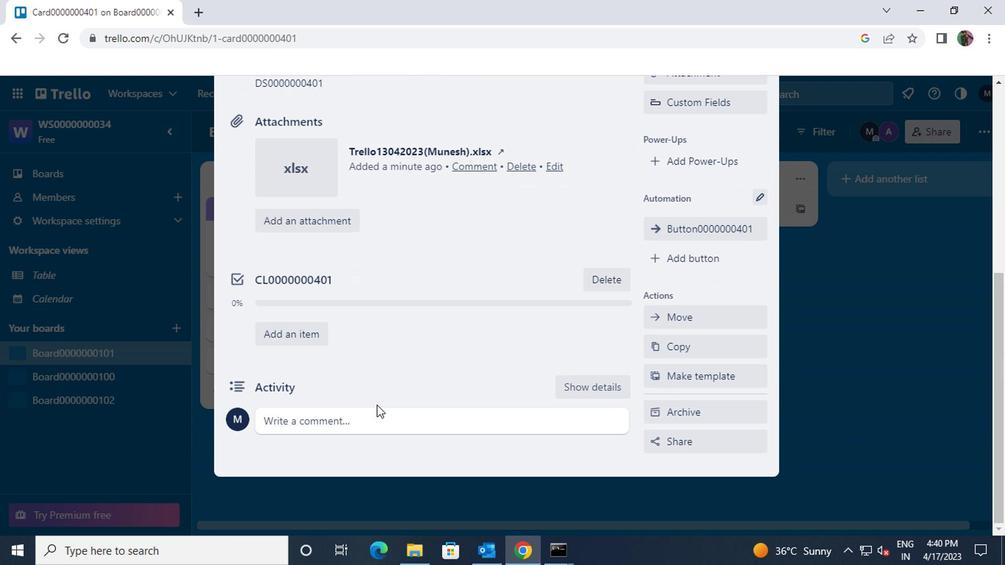 
Action: Mouse pressed left at (377, 421)
Screenshot: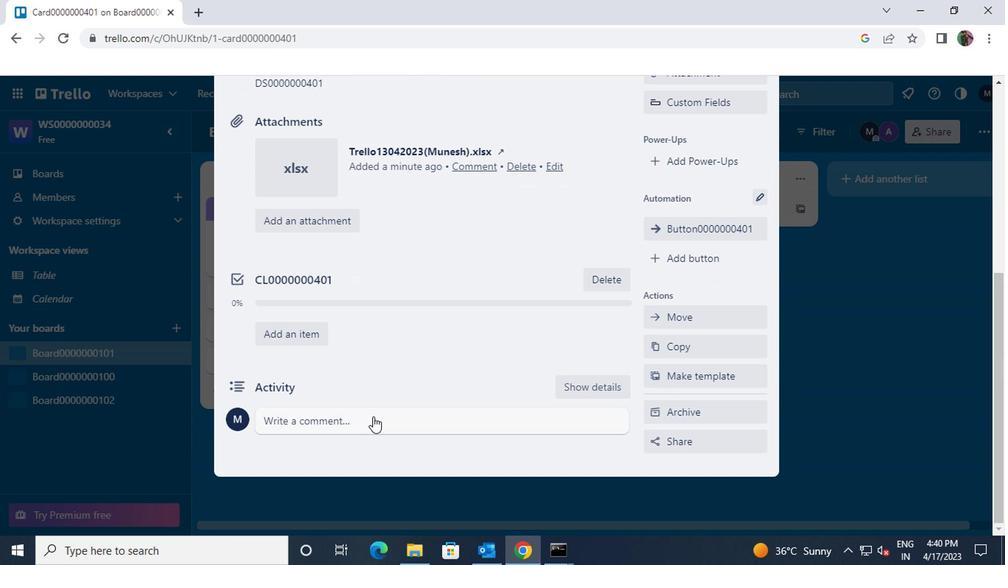 
Action: Key pressed <Key.shift>CM0000000401
Screenshot: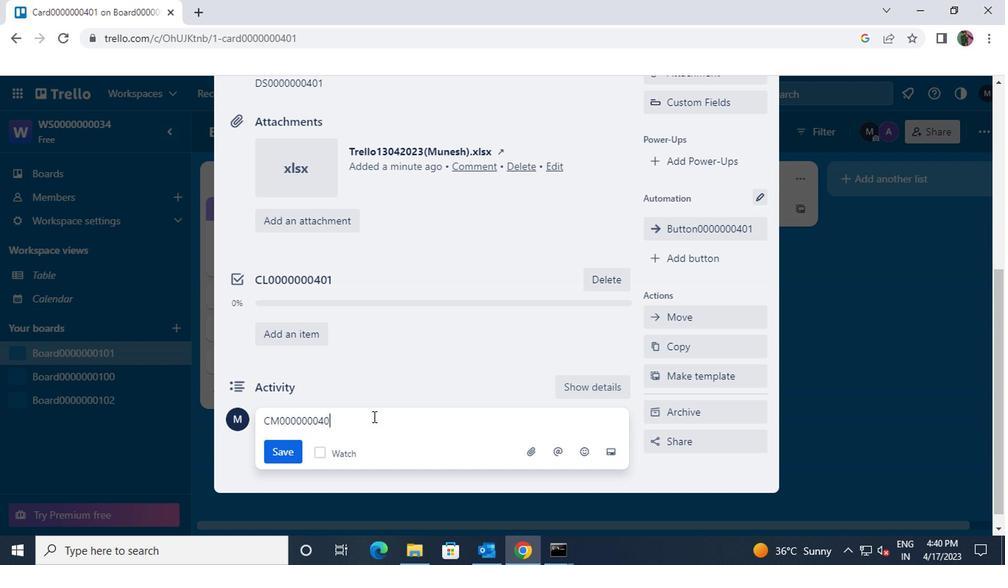 
Action: Mouse moved to (298, 456)
Screenshot: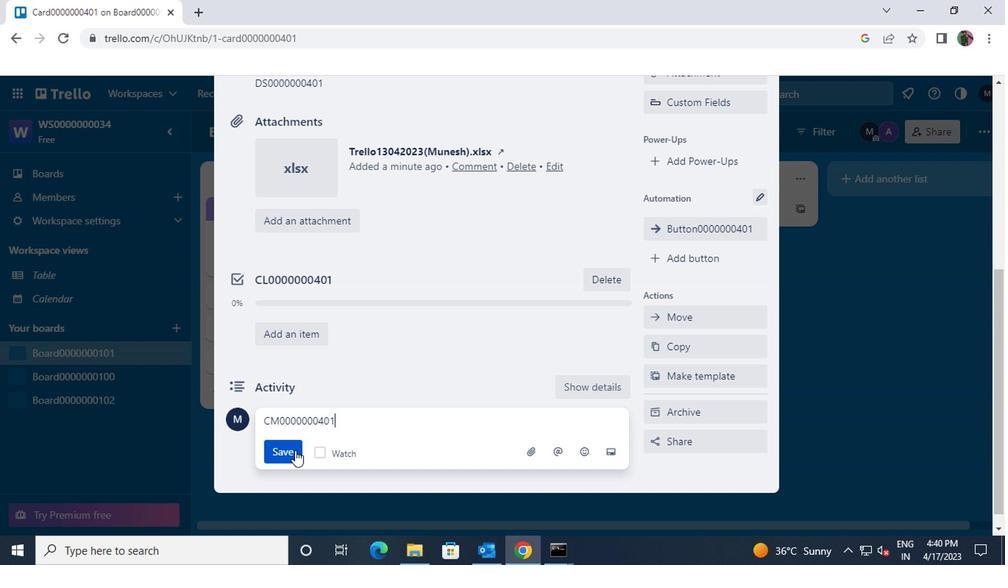 
Action: Mouse pressed left at (298, 456)
Screenshot: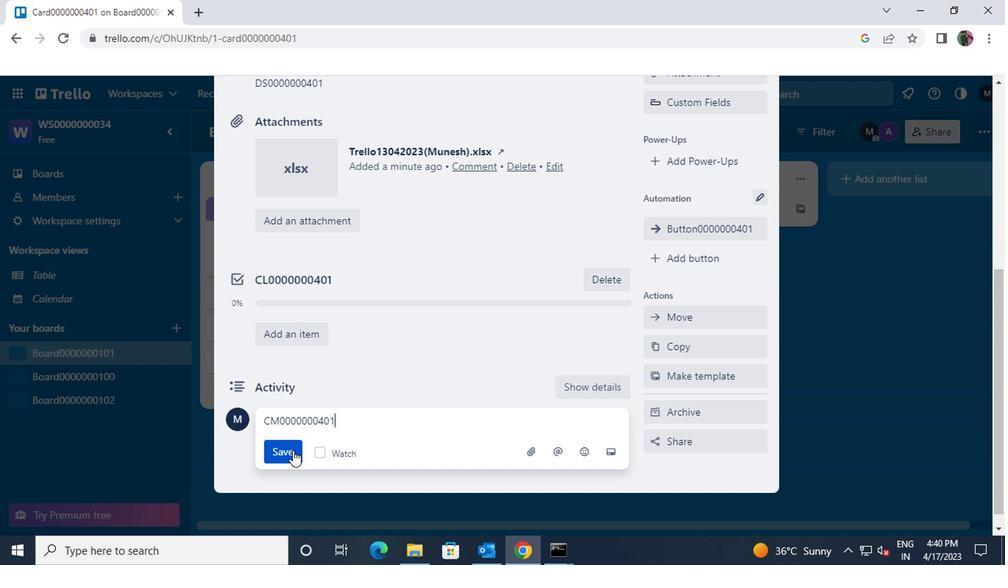 
